 Task: Plan a trip to Pastavy, Belarus from 12th December, 2023 to 16th December, 2023 for 8 adults.8 bedrooms having 8 beds and 8 bathrooms. Property type can be hotel. Amenities needed are: wifi, TV, free parkinig on premises, gym, breakfast. Look for 3 properties as per requirement.
Action: Mouse moved to (408, 96)
Screenshot: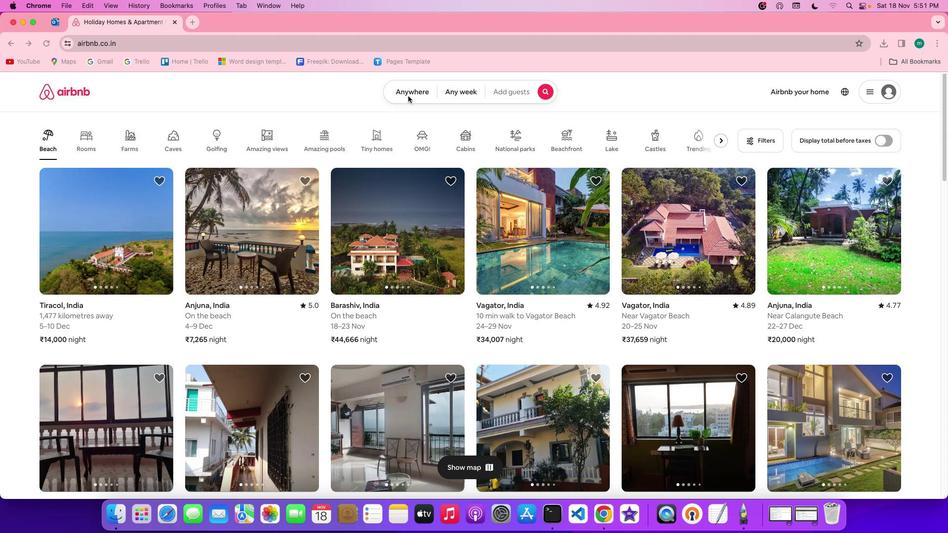 
Action: Mouse pressed left at (408, 96)
Screenshot: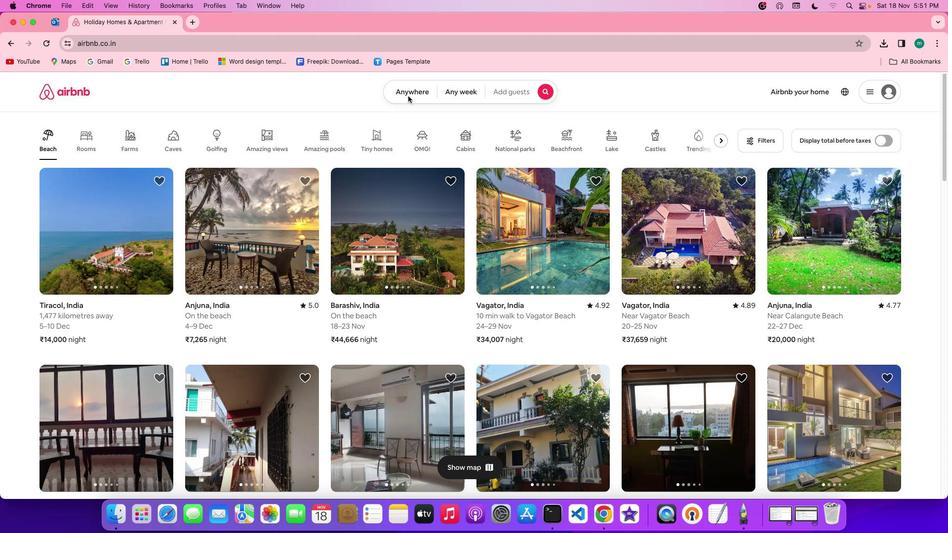 
Action: Mouse pressed left at (408, 96)
Screenshot: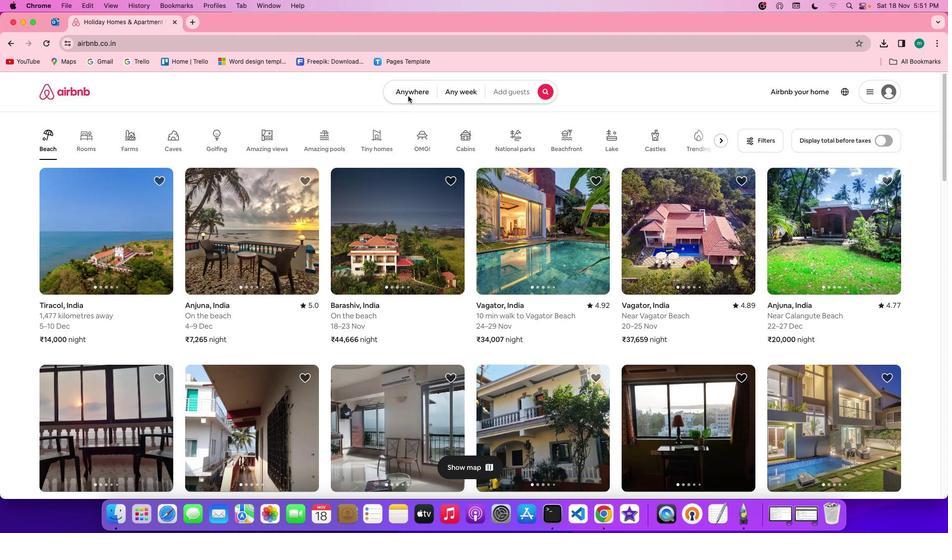 
Action: Mouse moved to (363, 135)
Screenshot: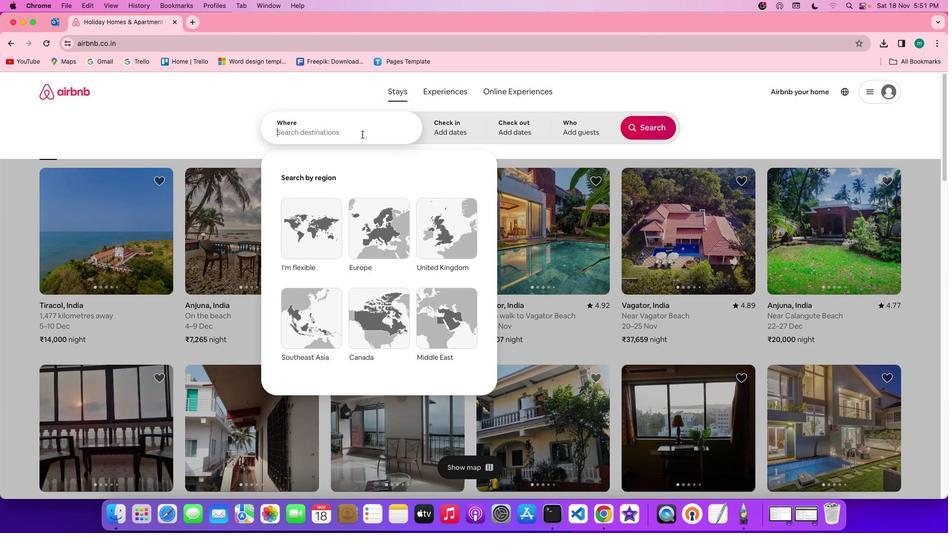 
Action: Mouse pressed left at (363, 135)
Screenshot: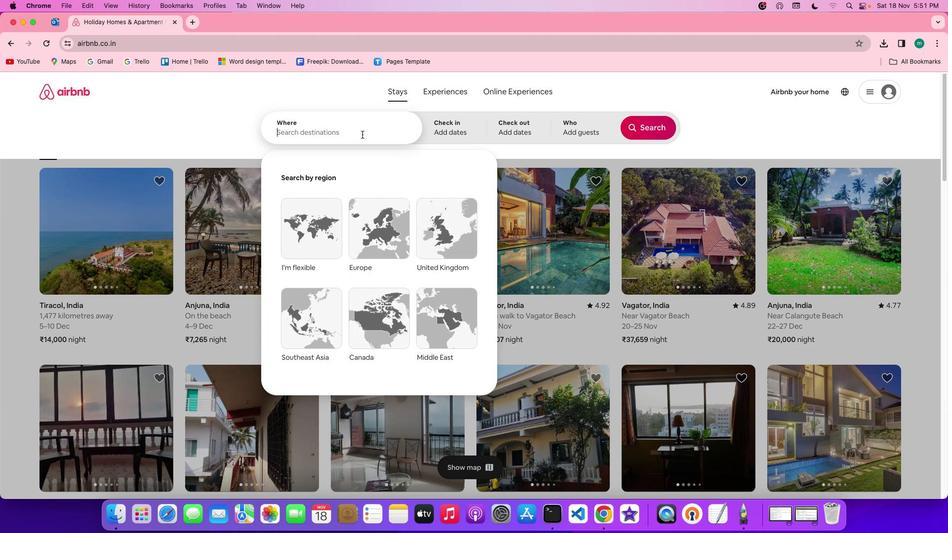 
Action: Key pressed Key.shift'P''a''s''t''a''v''y'','Key.spaceKey.shift'B''e''l''a''r''u''s'
Screenshot: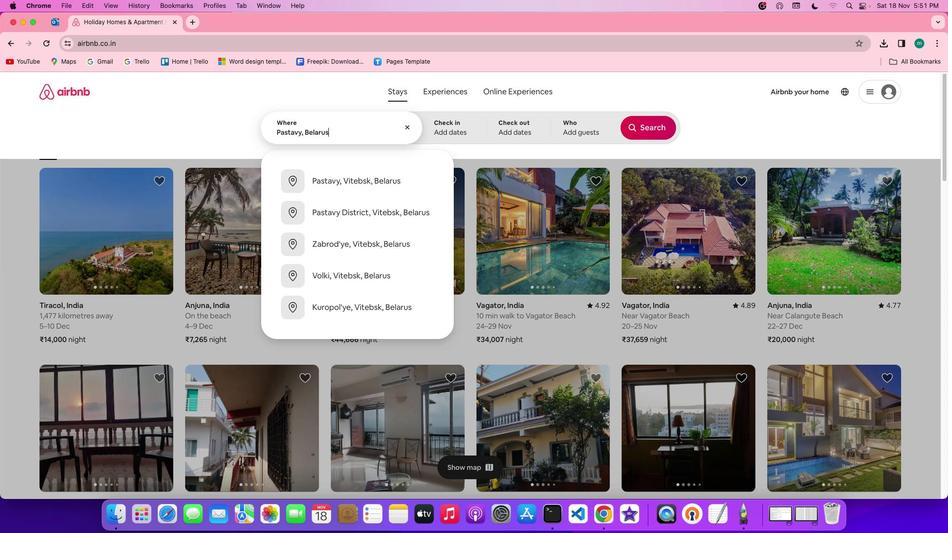 
Action: Mouse moved to (480, 131)
Screenshot: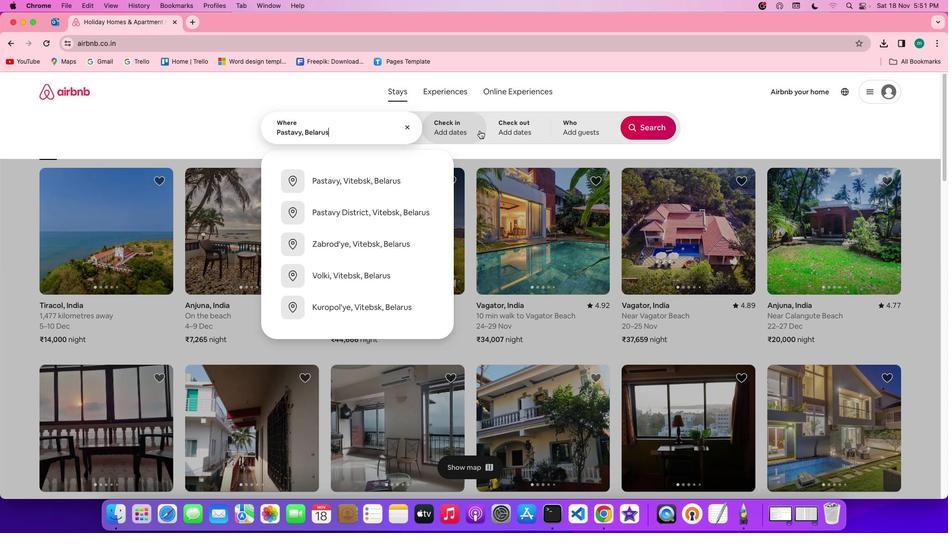 
Action: Mouse pressed left at (480, 131)
Screenshot: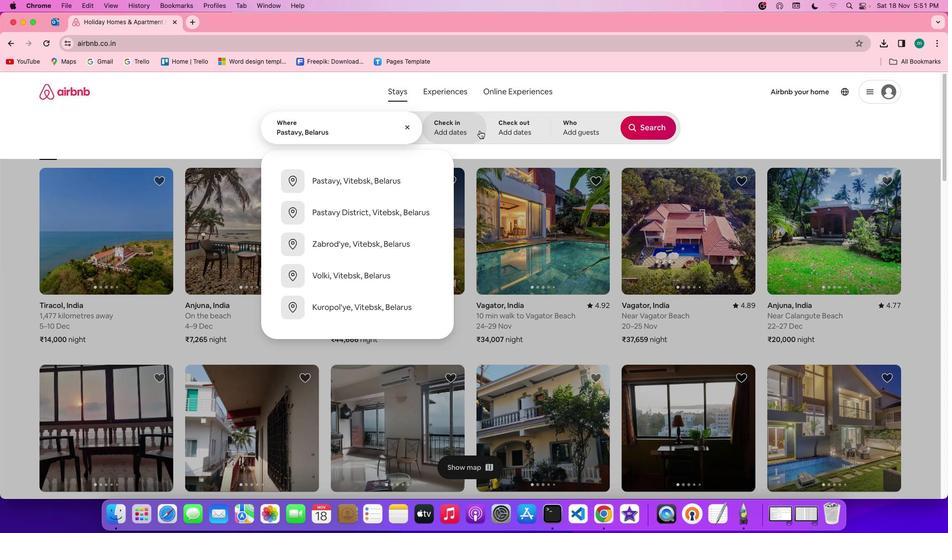 
Action: Mouse moved to (534, 298)
Screenshot: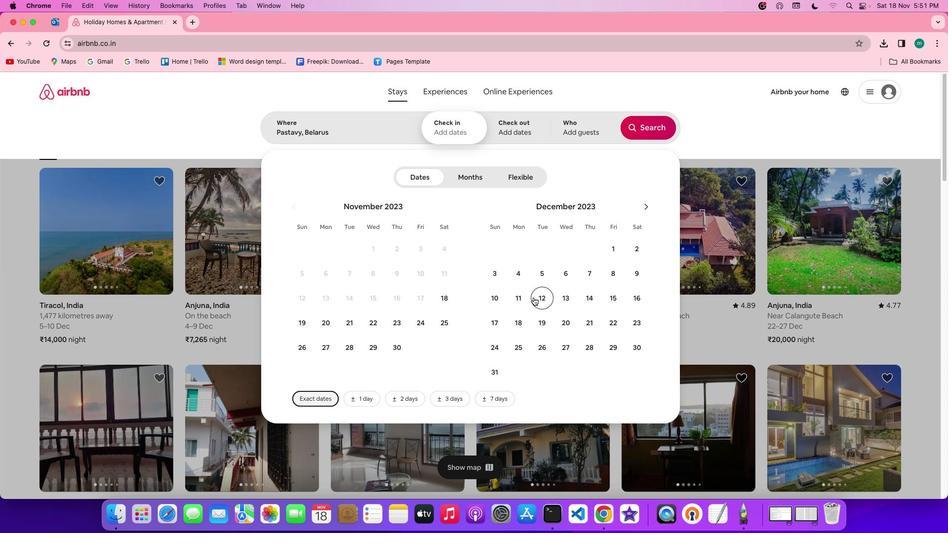 
Action: Mouse pressed left at (534, 298)
Screenshot: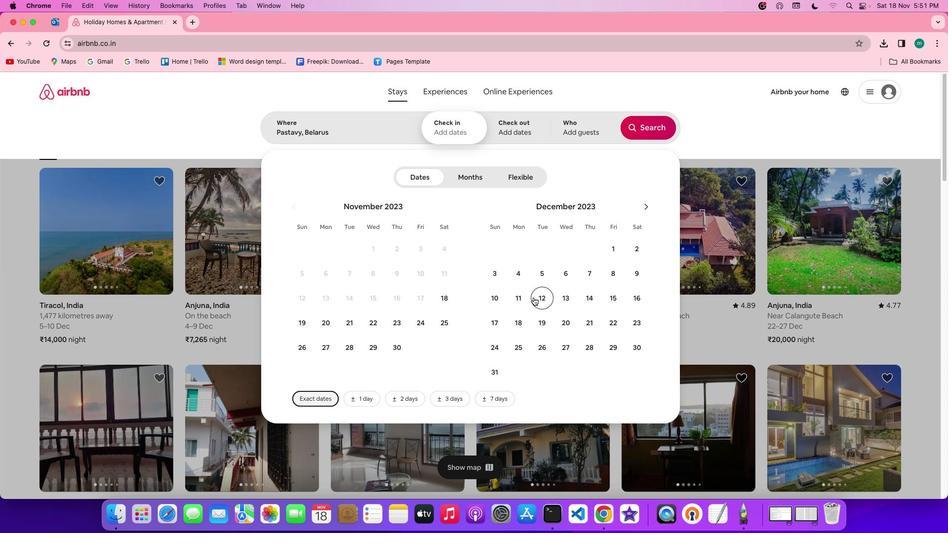
Action: Mouse moved to (634, 301)
Screenshot: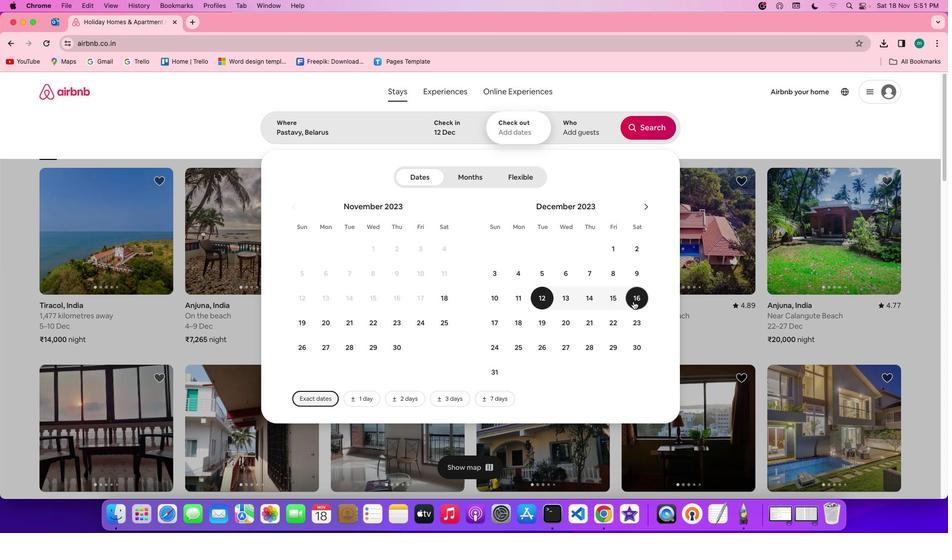 
Action: Mouse pressed left at (634, 301)
Screenshot: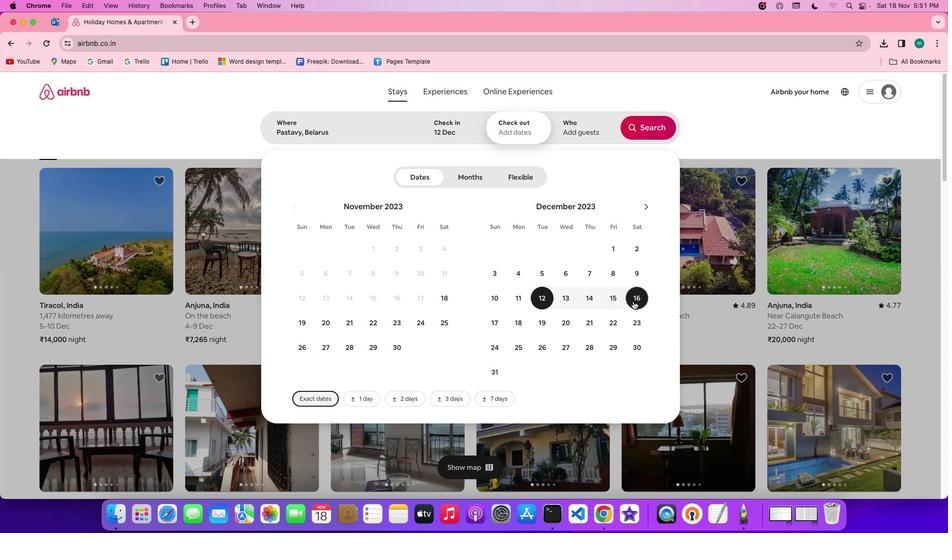 
Action: Mouse moved to (588, 127)
Screenshot: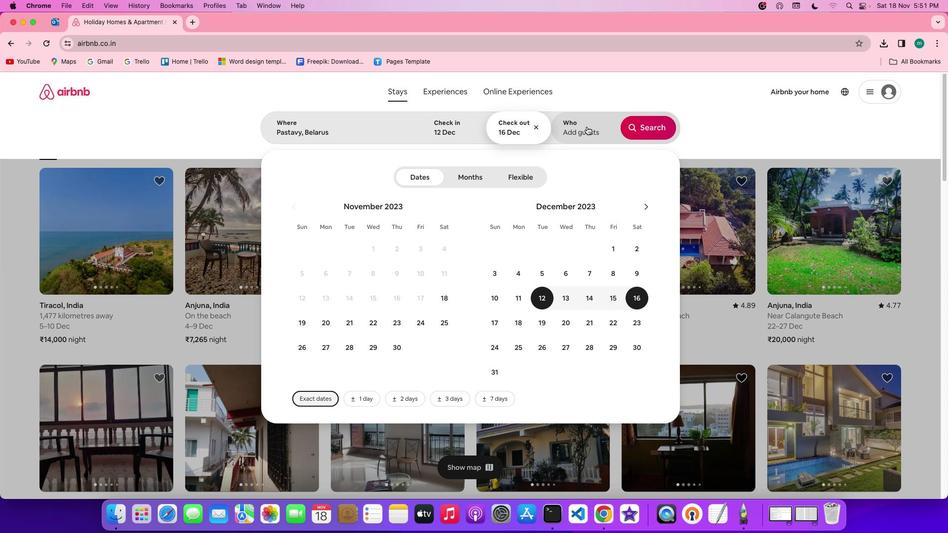 
Action: Mouse pressed left at (588, 127)
Screenshot: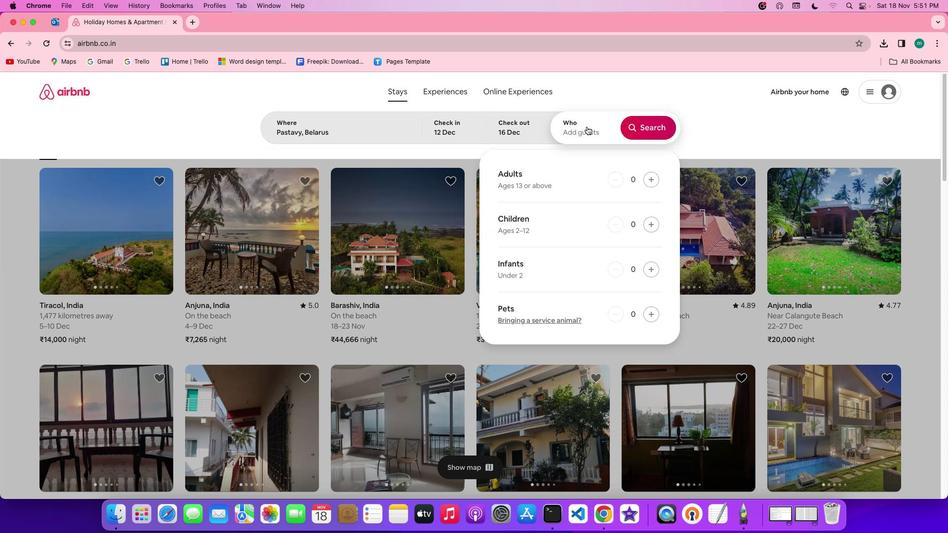 
Action: Mouse moved to (653, 177)
Screenshot: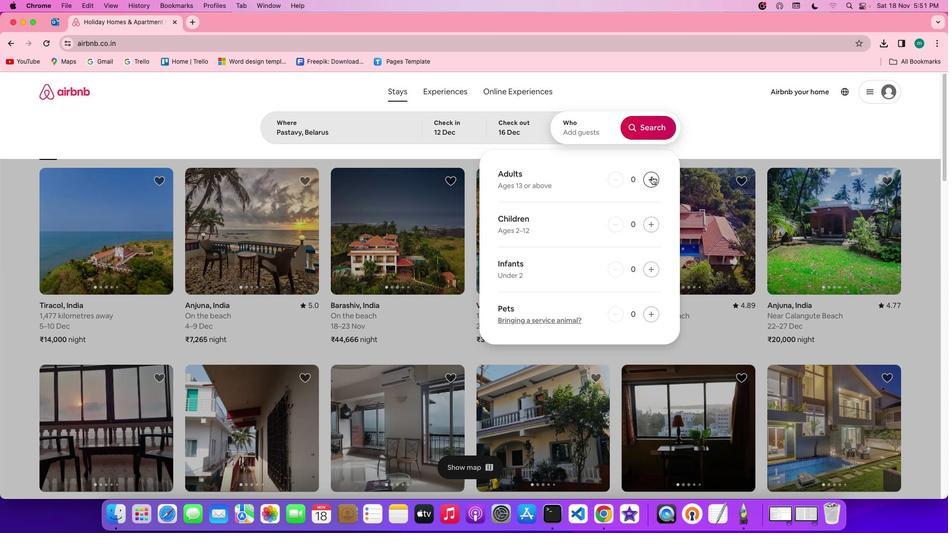 
Action: Mouse pressed left at (653, 177)
Screenshot: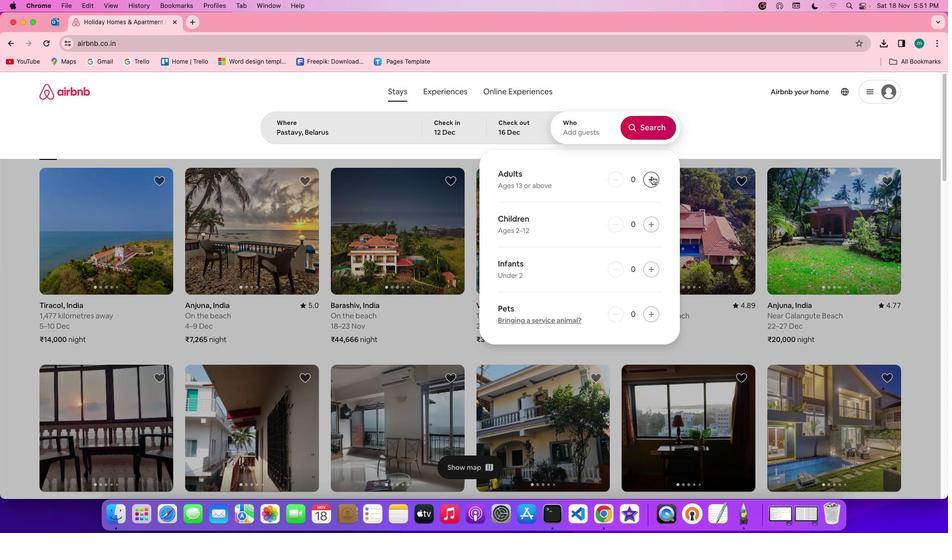 
Action: Mouse pressed left at (653, 177)
Screenshot: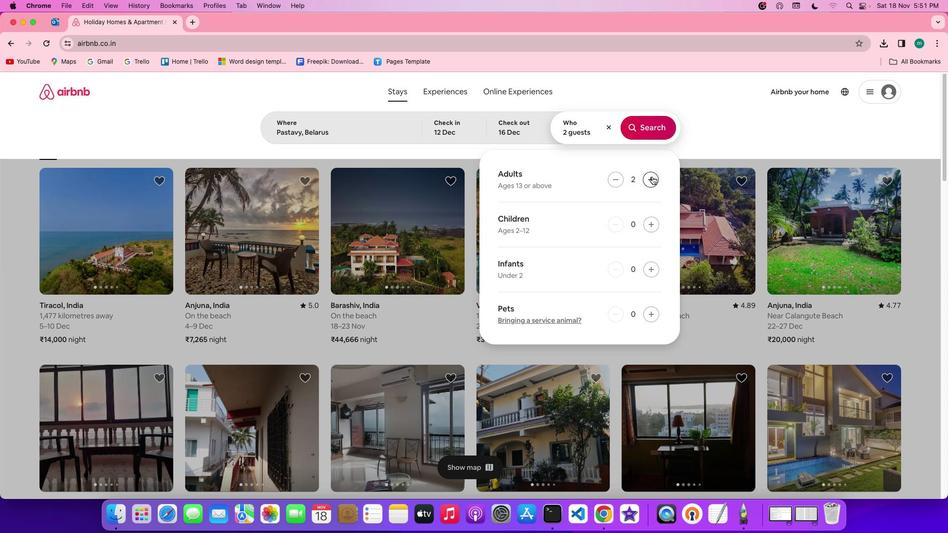 
Action: Mouse pressed left at (653, 177)
Screenshot: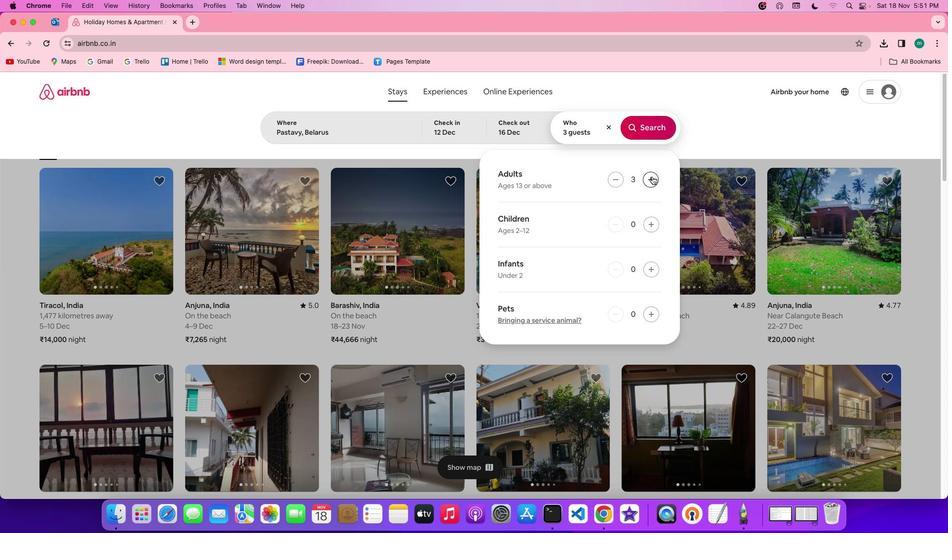 
Action: Mouse pressed left at (653, 177)
Screenshot: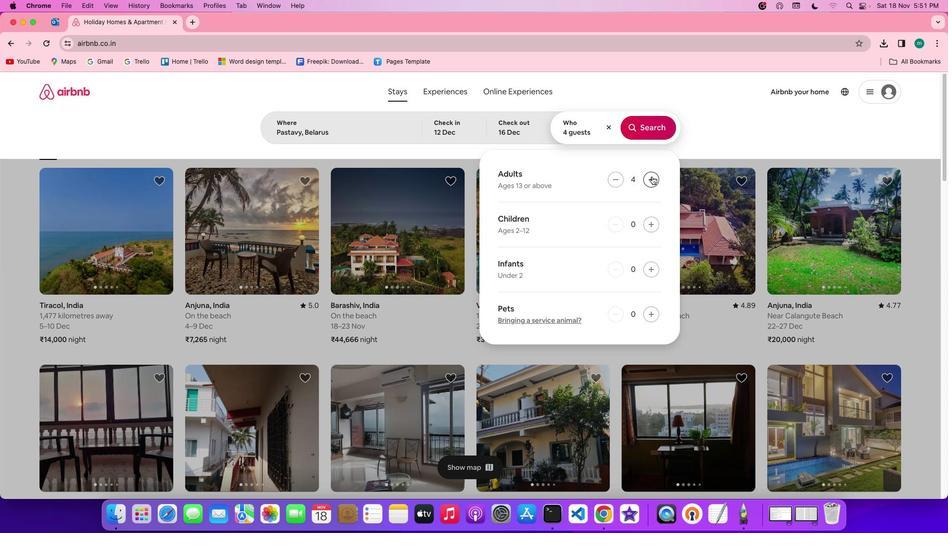
Action: Mouse pressed left at (653, 177)
Screenshot: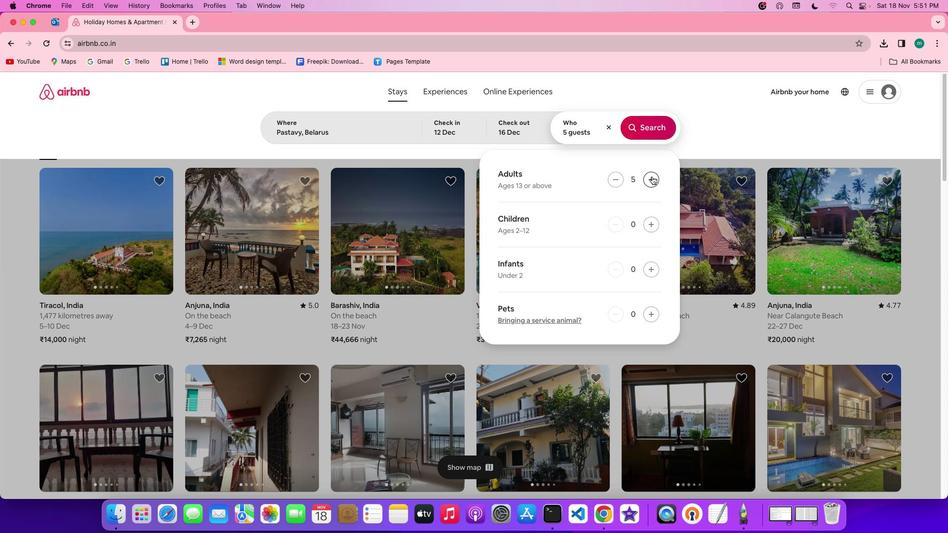 
Action: Mouse pressed left at (653, 177)
Screenshot: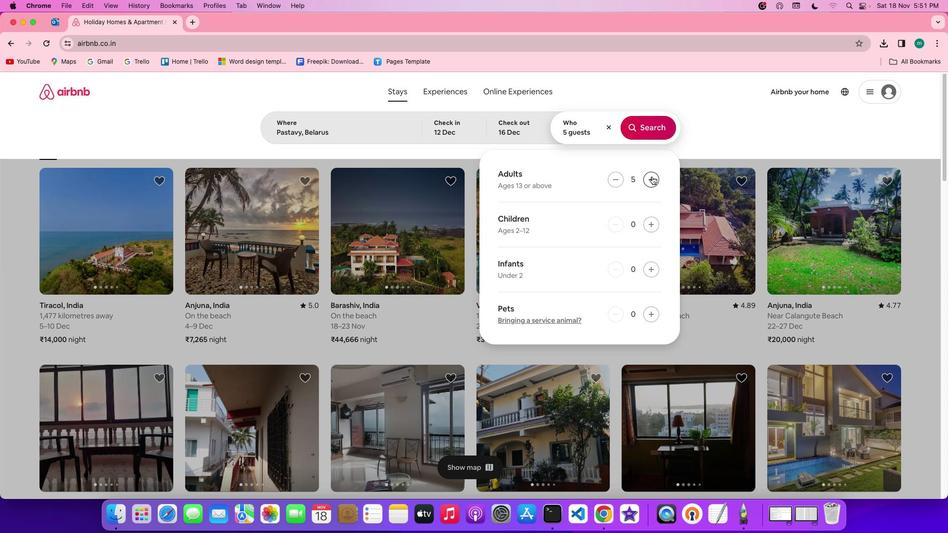 
Action: Mouse pressed left at (653, 177)
Screenshot: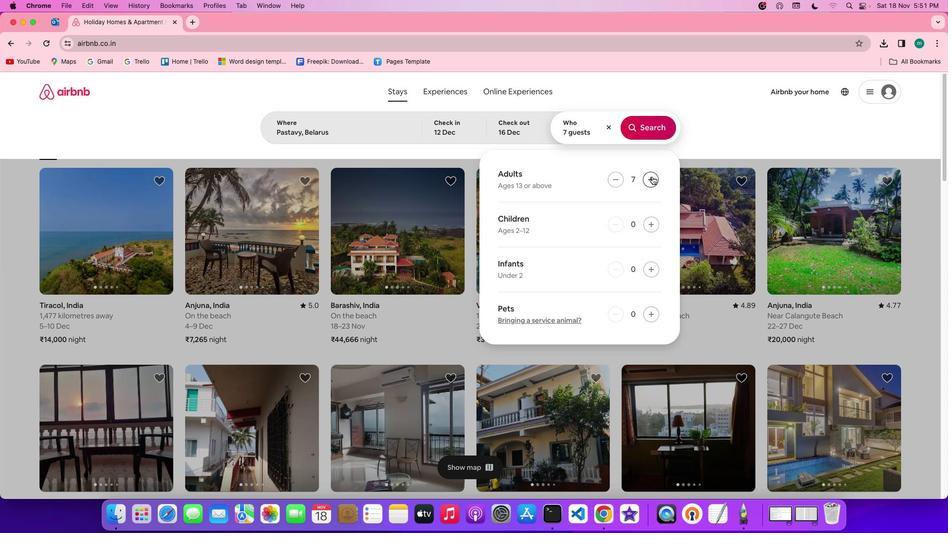 
Action: Mouse pressed left at (653, 177)
Screenshot: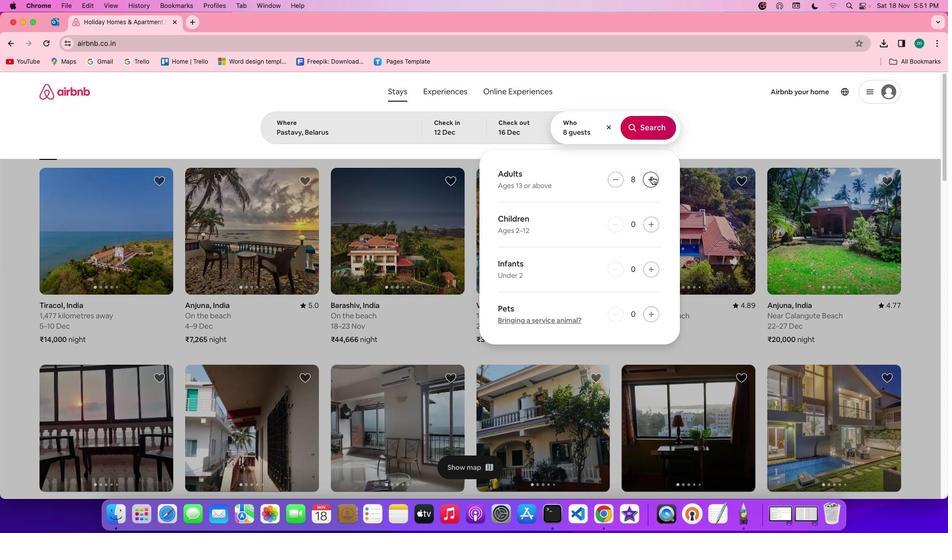 
Action: Mouse moved to (652, 127)
Screenshot: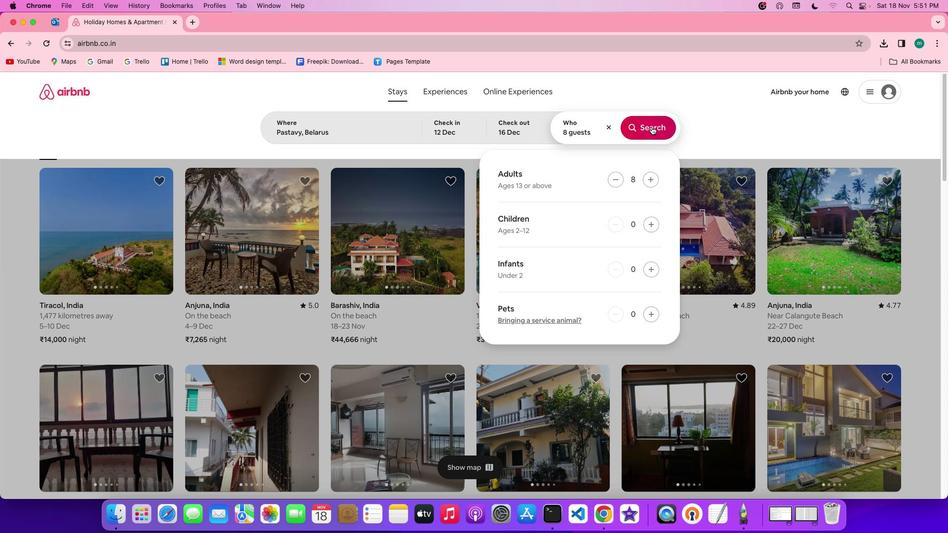 
Action: Mouse pressed left at (652, 127)
Screenshot: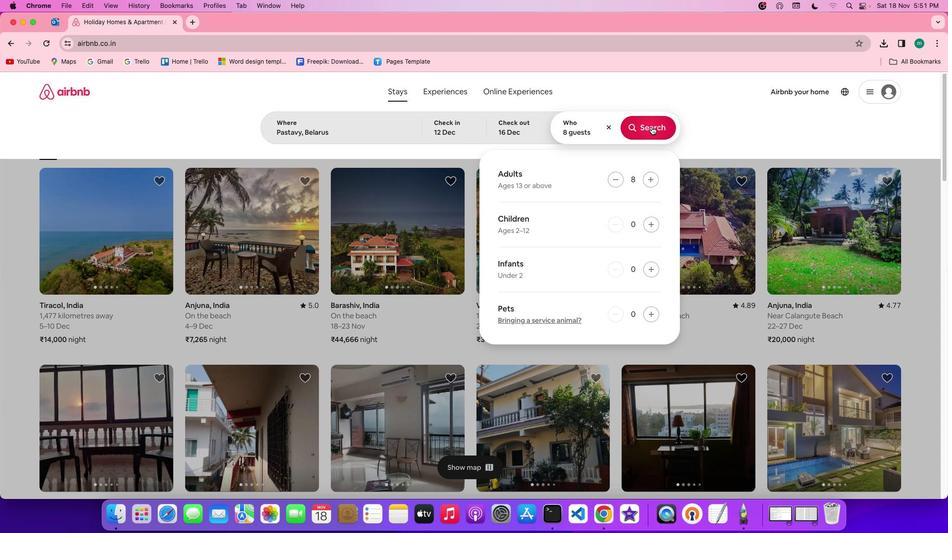 
Action: Mouse moved to (787, 132)
Screenshot: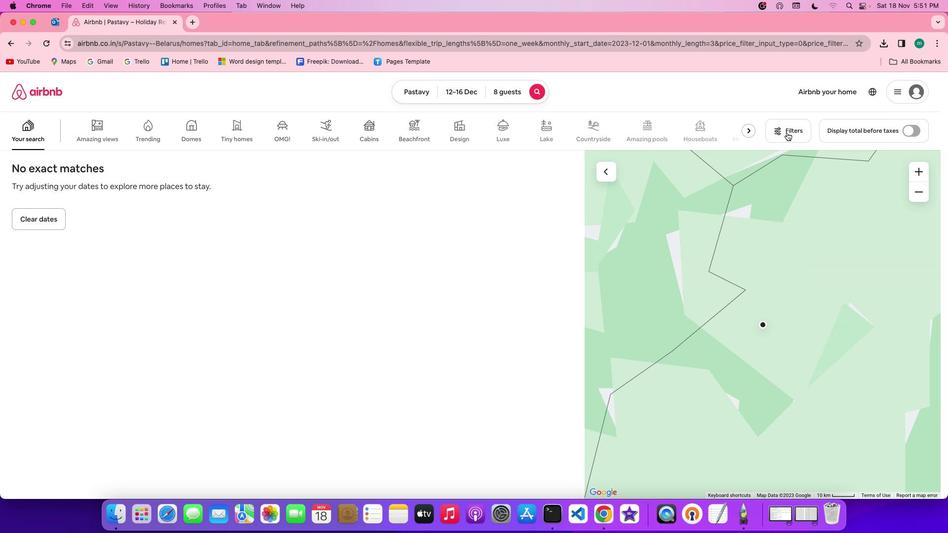 
Action: Mouse pressed left at (787, 132)
Screenshot: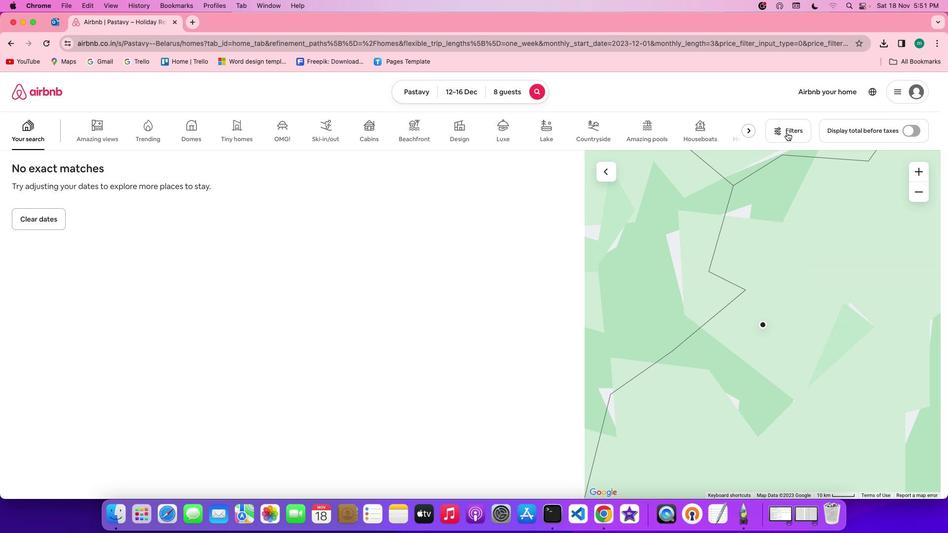 
Action: Mouse moved to (504, 287)
Screenshot: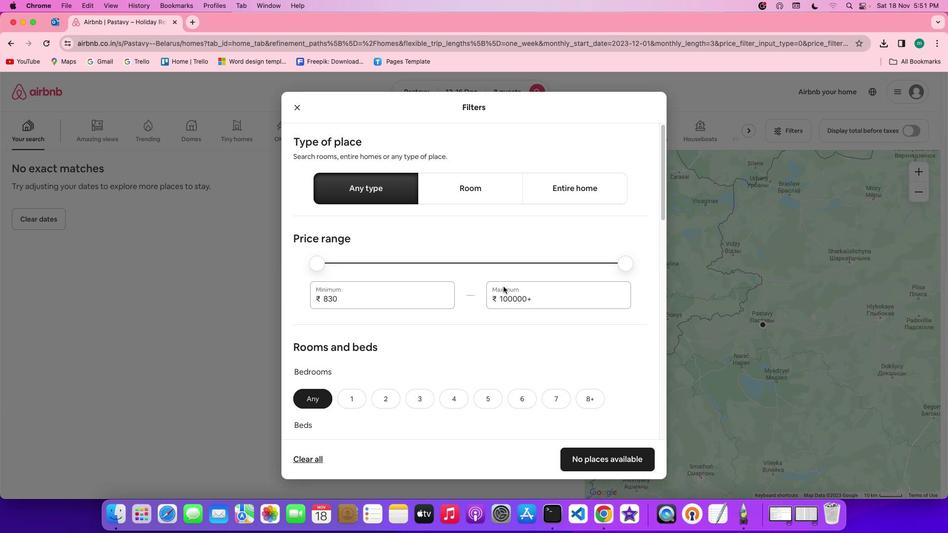 
Action: Mouse scrolled (504, 287) with delta (0, 0)
Screenshot: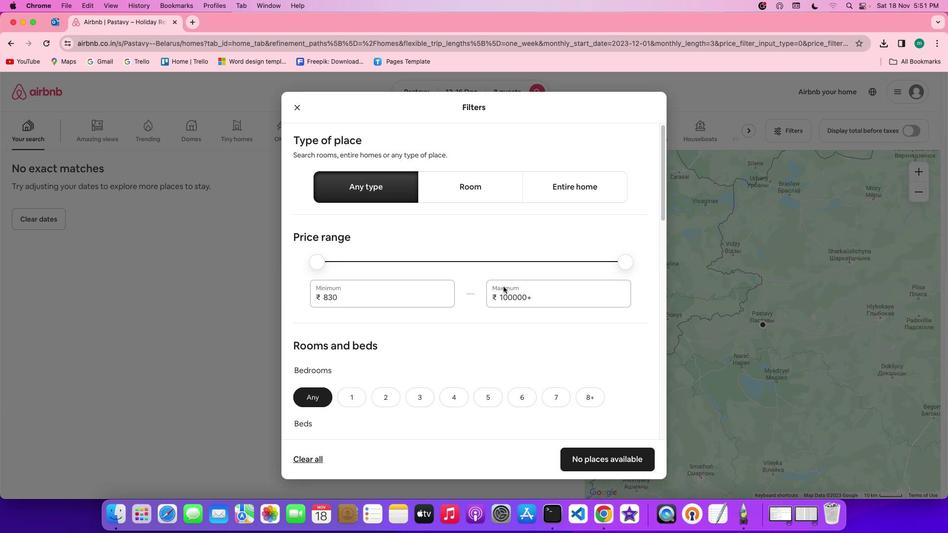 
Action: Mouse scrolled (504, 287) with delta (0, 0)
Screenshot: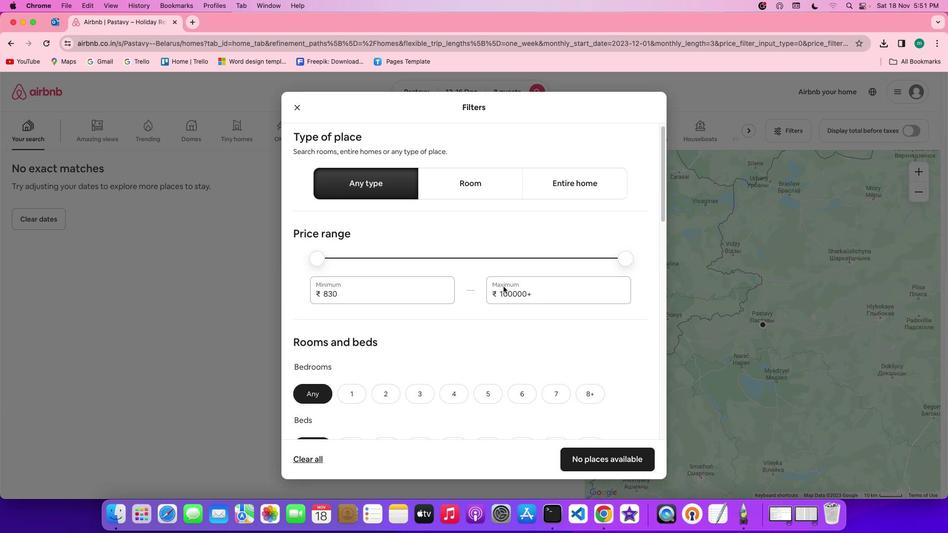 
Action: Mouse scrolled (504, 287) with delta (0, 0)
Screenshot: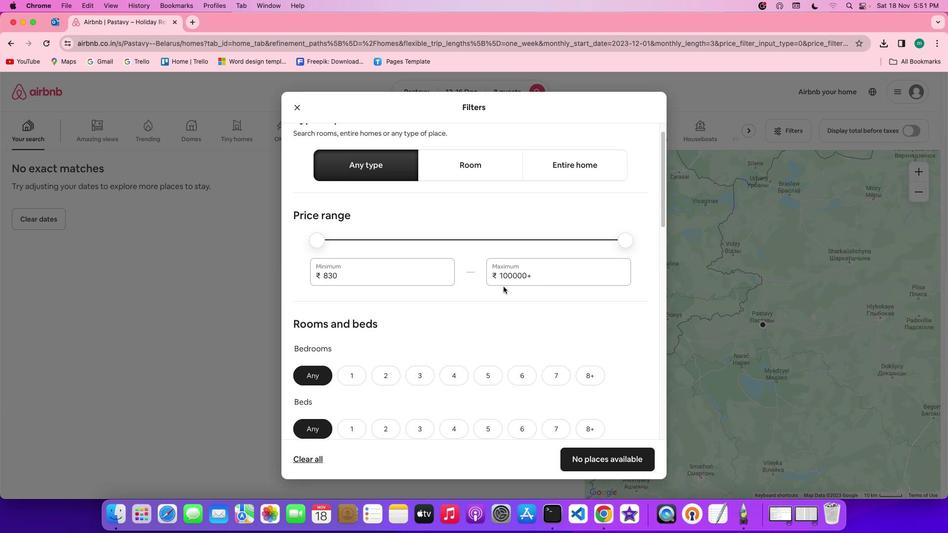 
Action: Mouse scrolled (504, 287) with delta (0, 0)
Screenshot: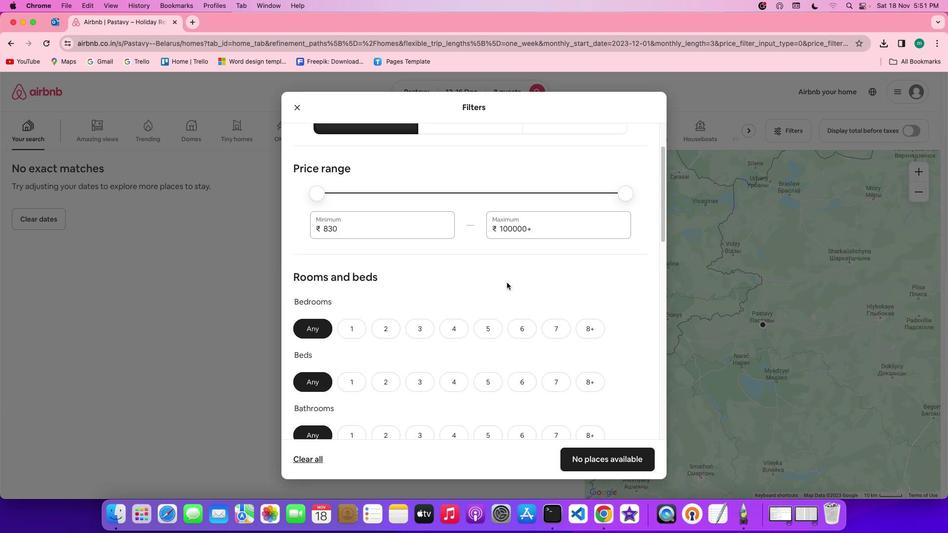 
Action: Mouse moved to (585, 285)
Screenshot: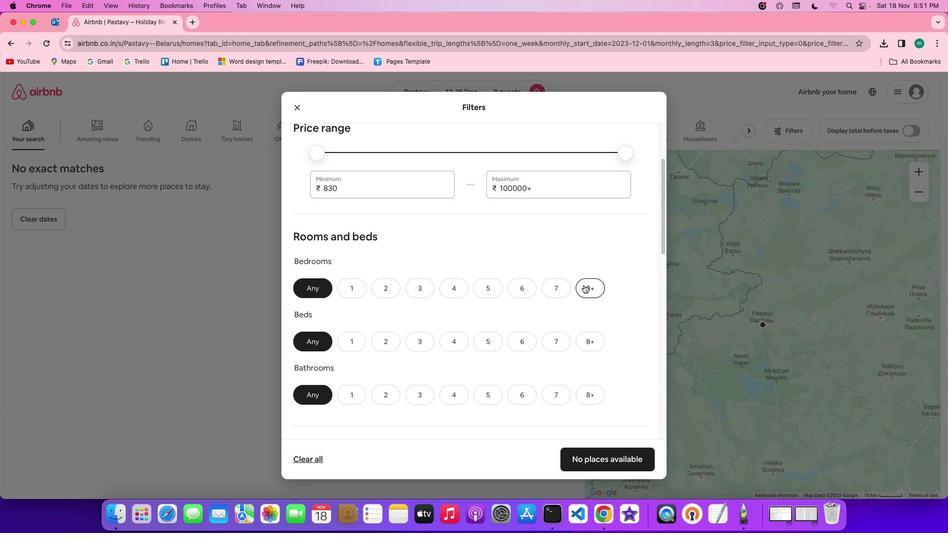 
Action: Mouse pressed left at (585, 285)
Screenshot: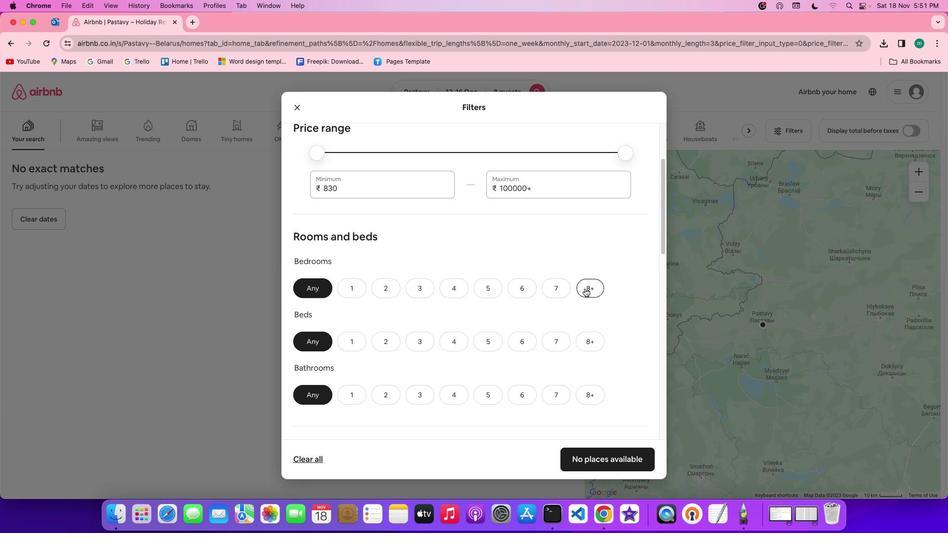
Action: Mouse moved to (596, 339)
Screenshot: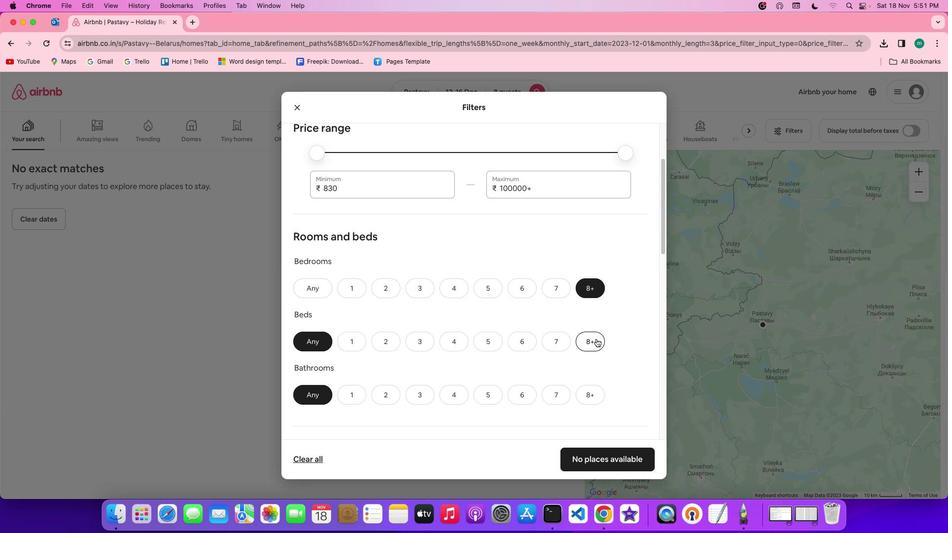 
Action: Mouse pressed left at (596, 339)
Screenshot: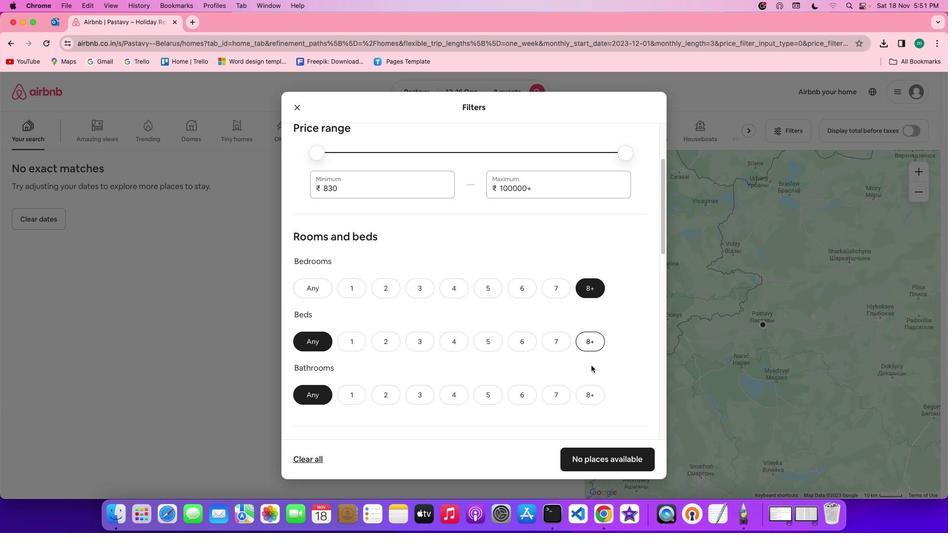 
Action: Mouse moved to (588, 391)
Screenshot: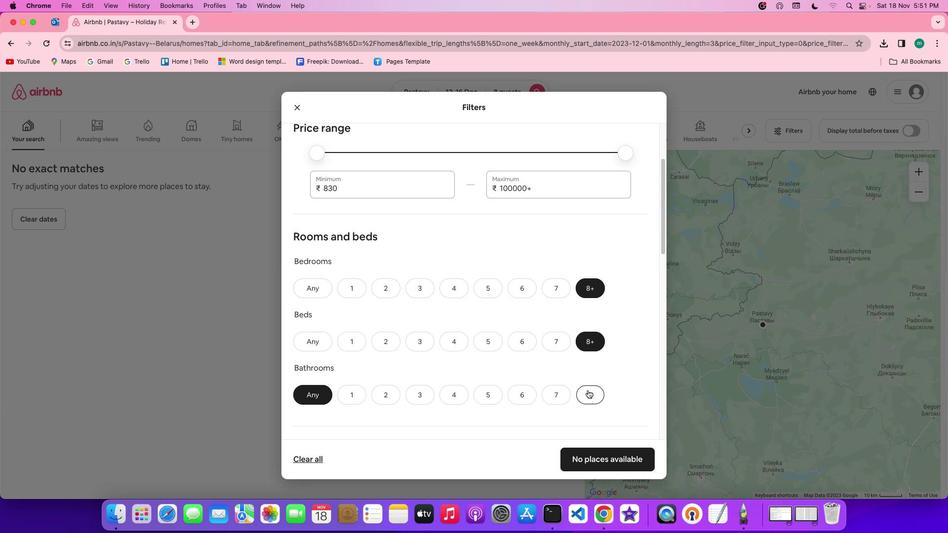 
Action: Mouse pressed left at (588, 391)
Screenshot: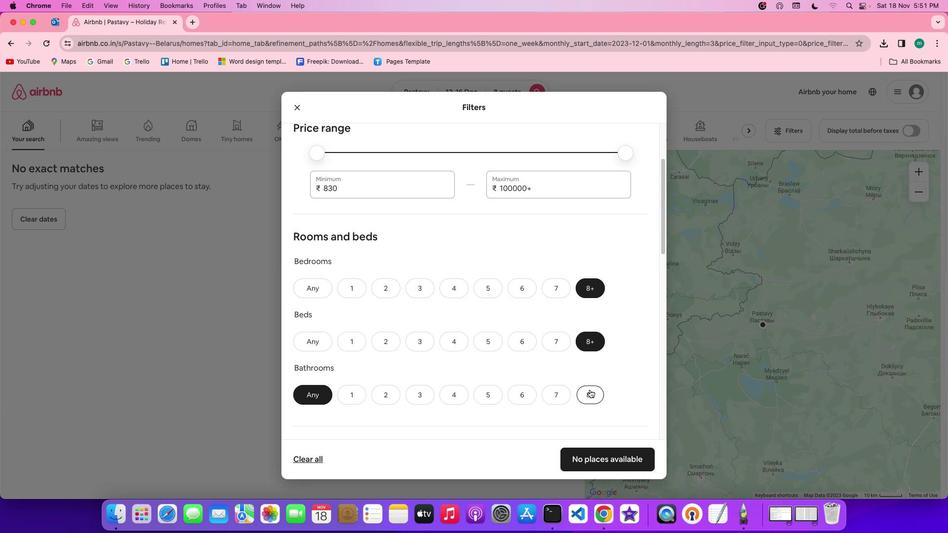 
Action: Mouse moved to (605, 363)
Screenshot: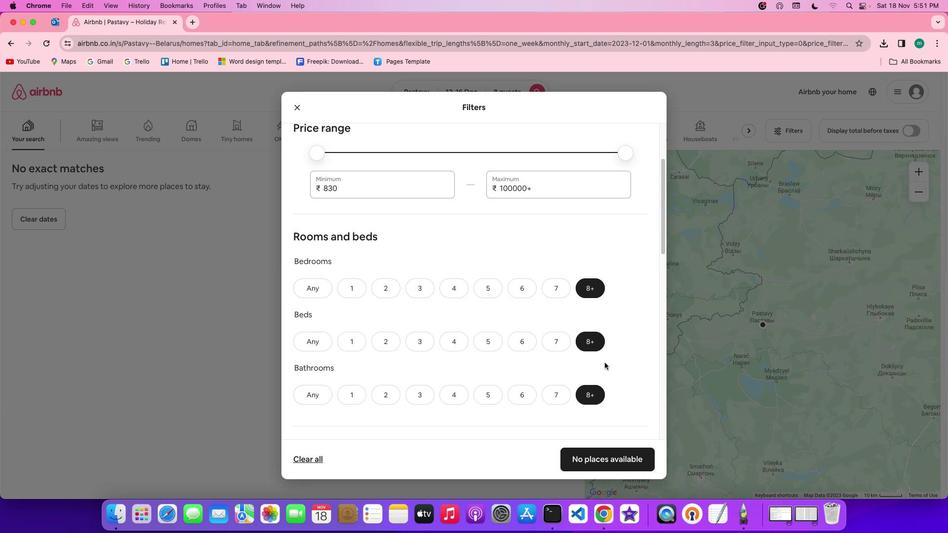 
Action: Mouse scrolled (605, 363) with delta (0, 0)
Screenshot: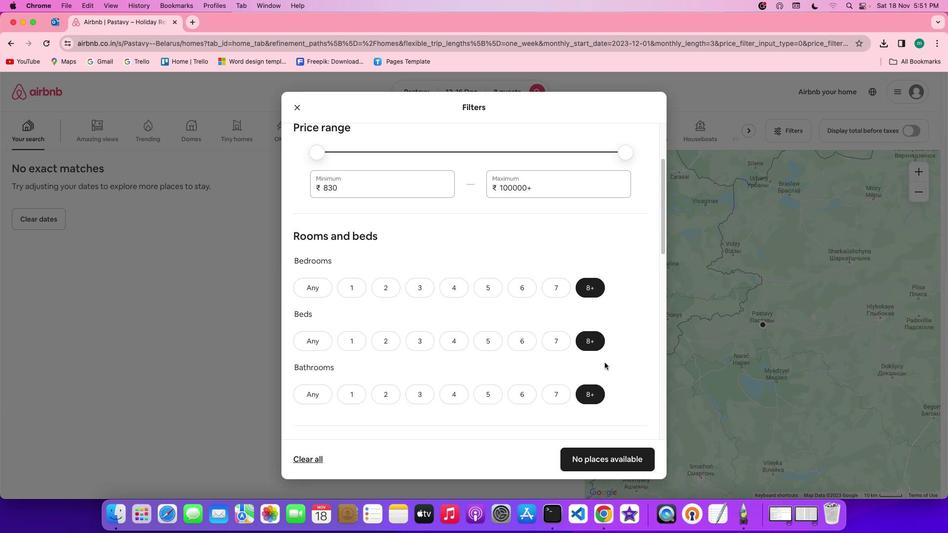 
Action: Mouse scrolled (605, 363) with delta (0, 0)
Screenshot: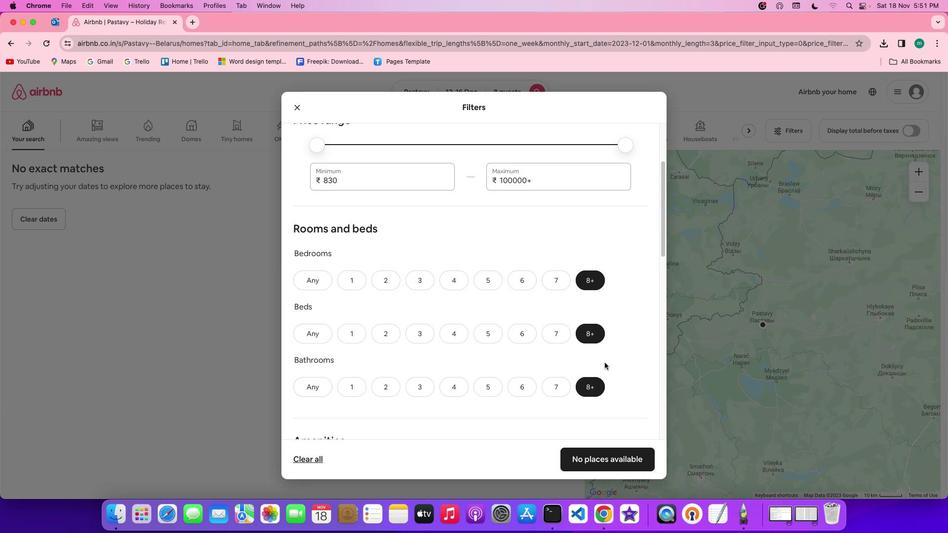 
Action: Mouse scrolled (605, 363) with delta (0, 0)
Screenshot: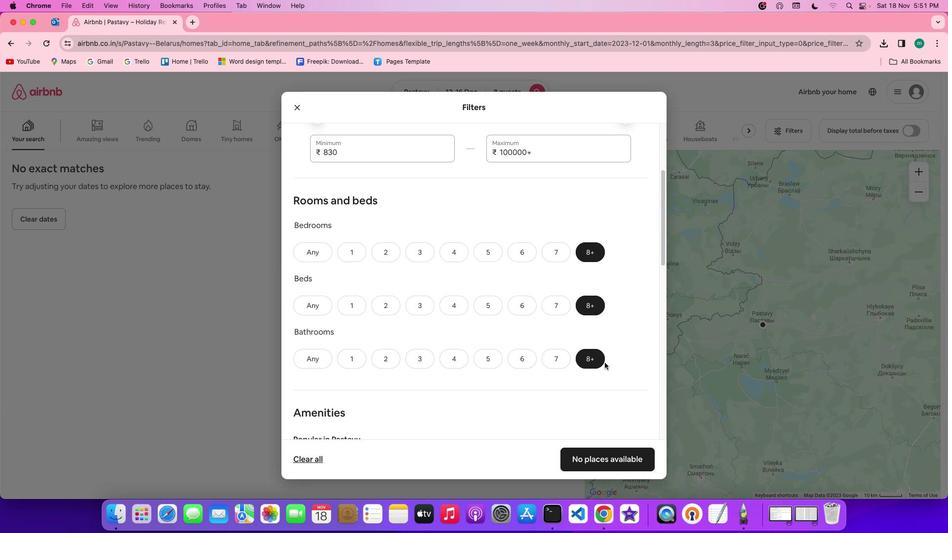 
Action: Mouse scrolled (605, 363) with delta (0, 0)
Screenshot: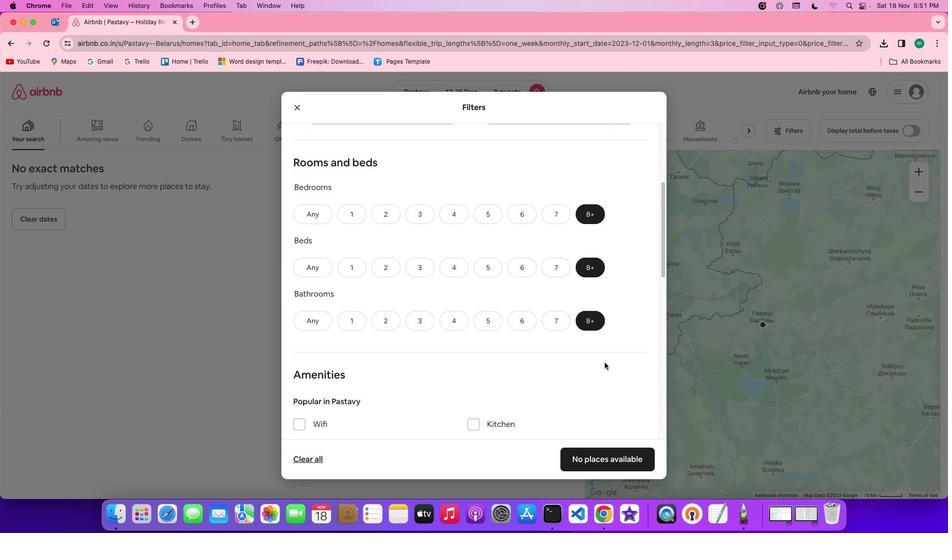 
Action: Mouse moved to (605, 363)
Screenshot: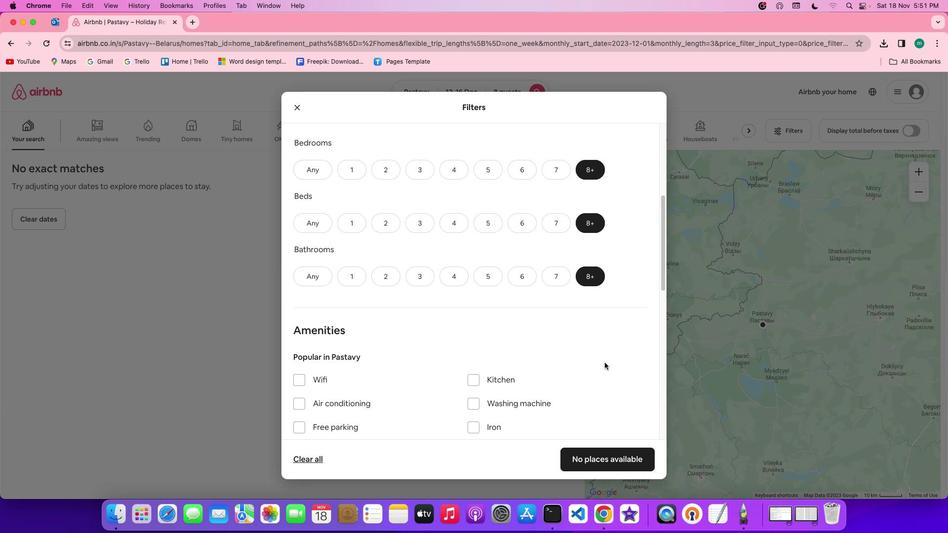 
Action: Mouse scrolled (605, 363) with delta (0, 0)
Screenshot: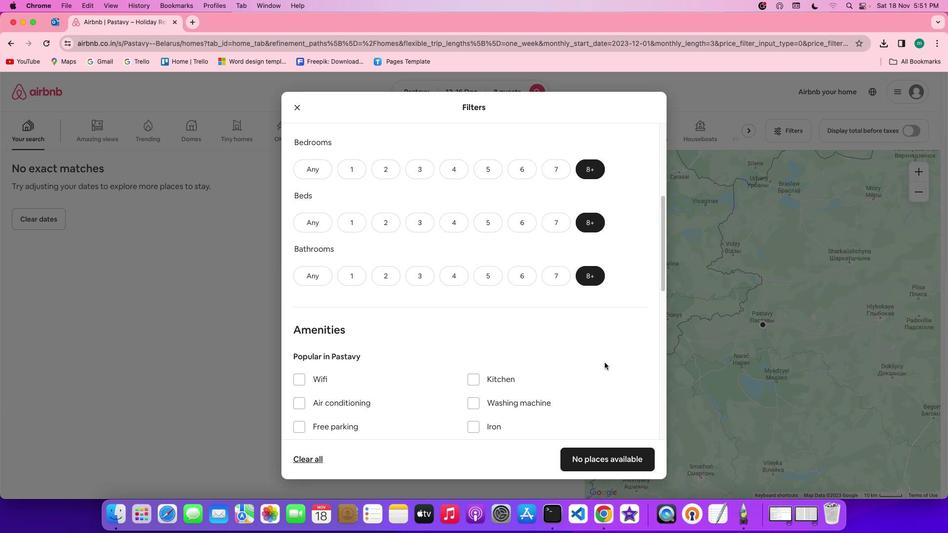 
Action: Mouse scrolled (605, 363) with delta (0, 0)
Screenshot: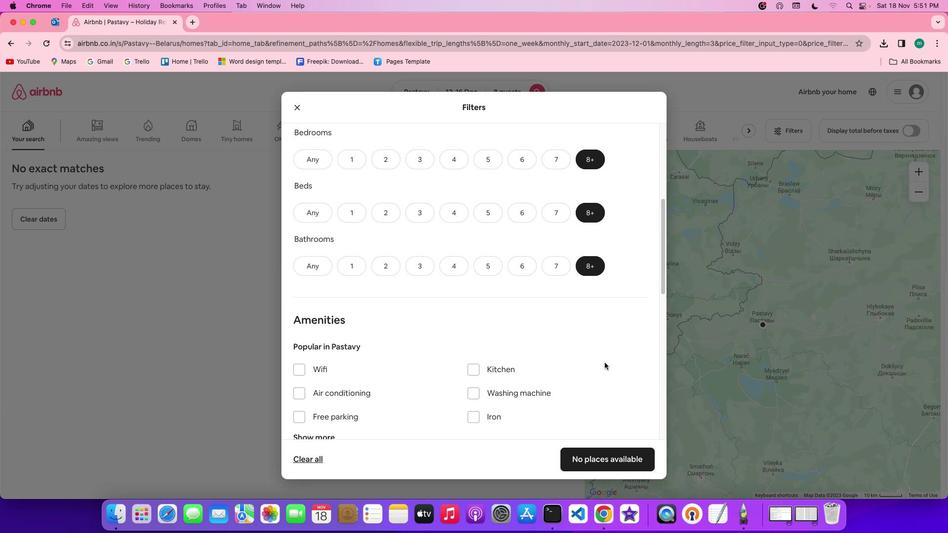 
Action: Mouse scrolled (605, 363) with delta (0, 0)
Screenshot: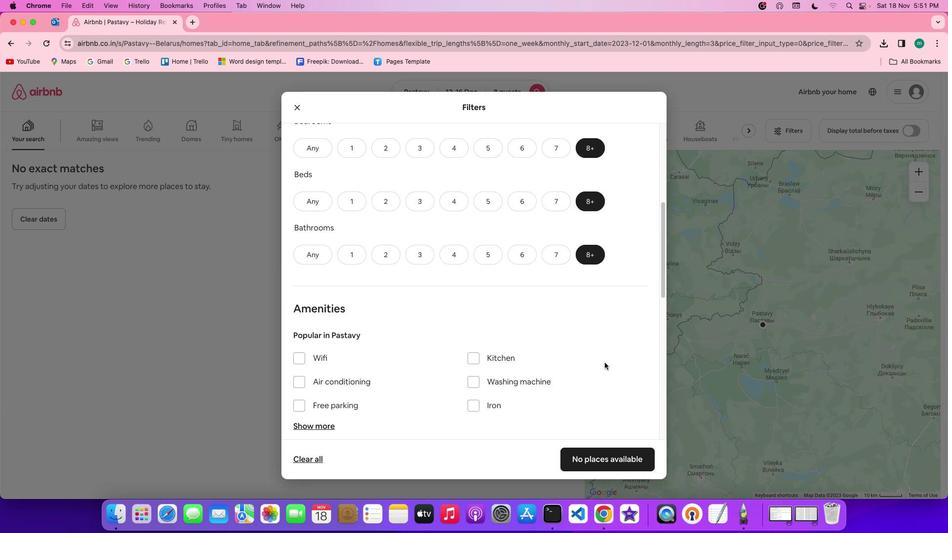 
Action: Mouse scrolled (605, 363) with delta (0, 0)
Screenshot: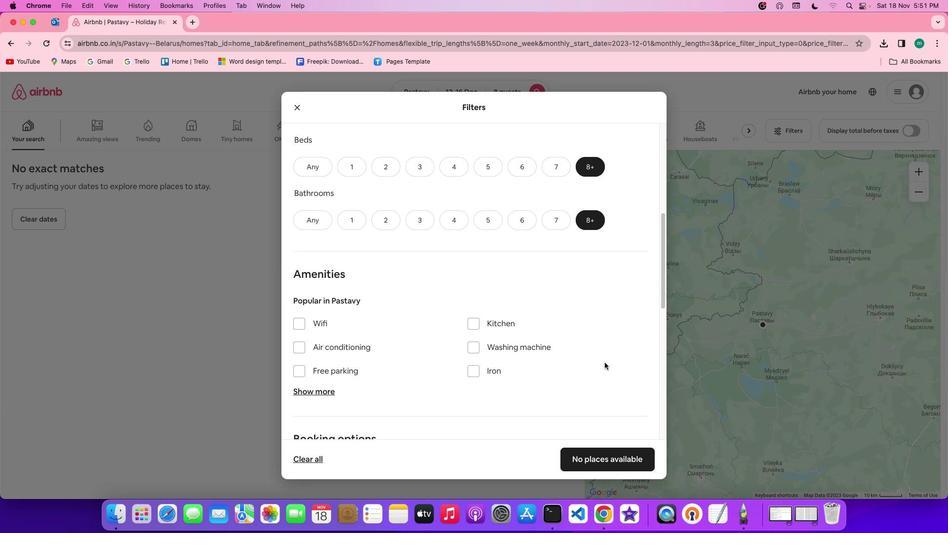 
Action: Mouse scrolled (605, 363) with delta (0, 0)
Screenshot: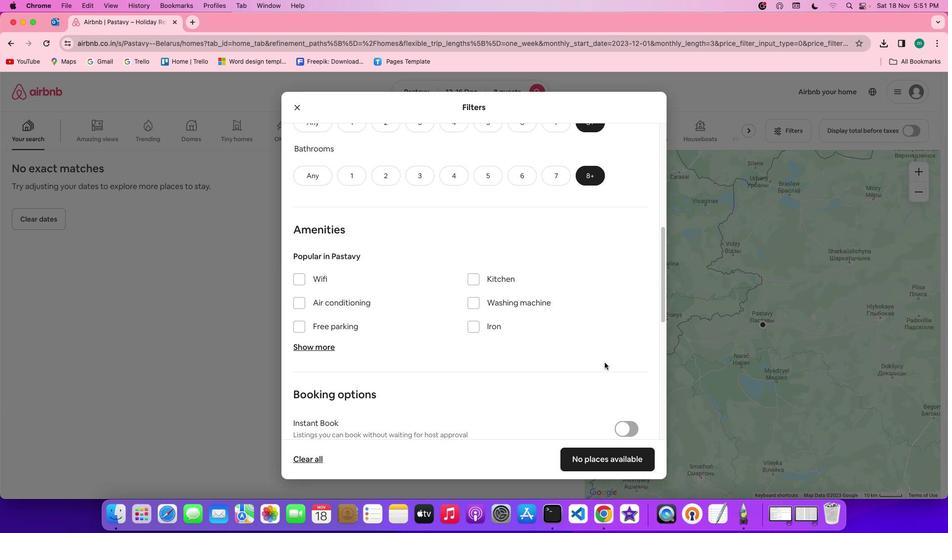 
Action: Mouse scrolled (605, 363) with delta (0, 0)
Screenshot: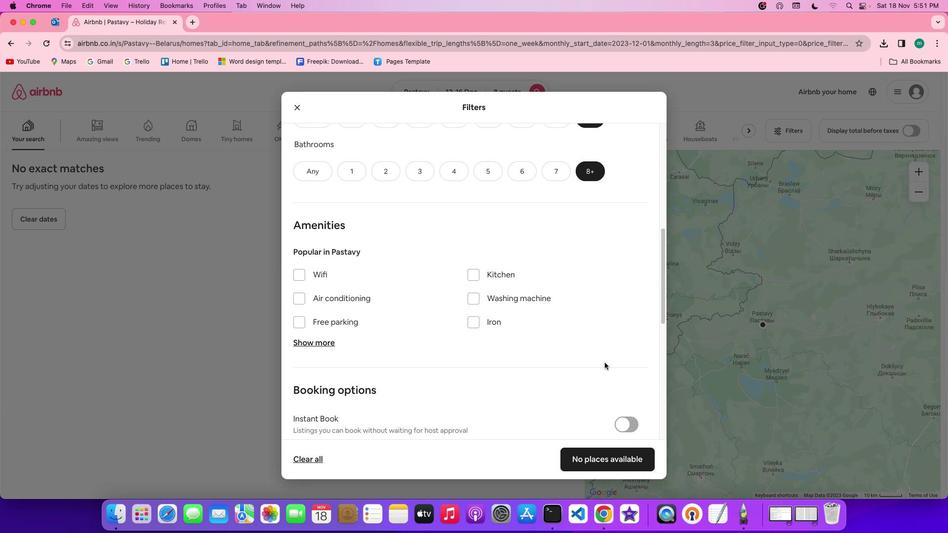 
Action: Mouse scrolled (605, 363) with delta (0, 0)
Screenshot: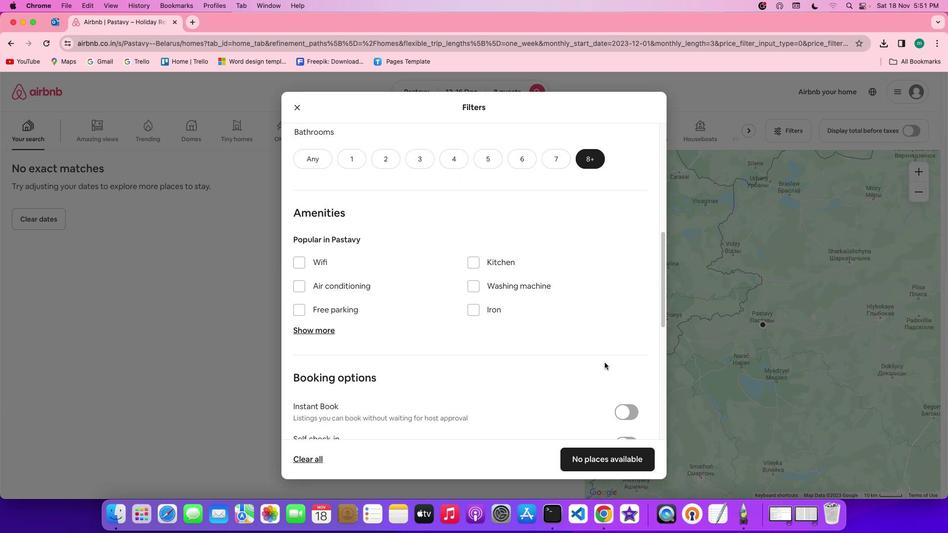 
Action: Mouse scrolled (605, 363) with delta (0, 0)
Screenshot: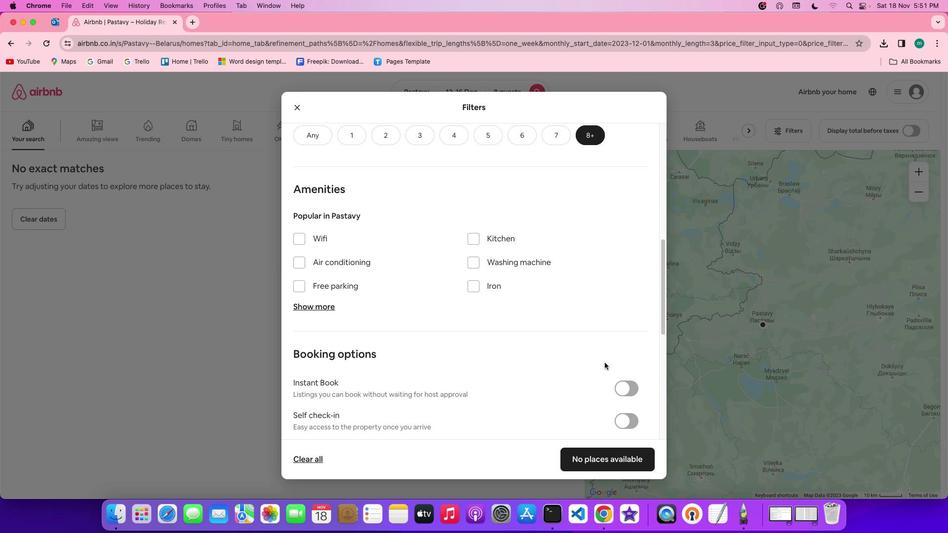 
Action: Mouse scrolled (605, 363) with delta (0, 0)
Screenshot: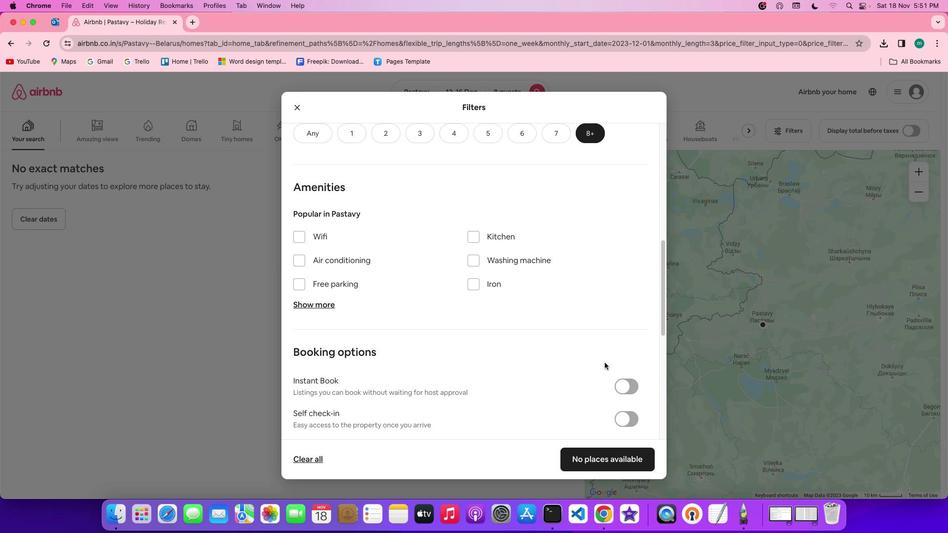 
Action: Mouse scrolled (605, 363) with delta (0, 0)
Screenshot: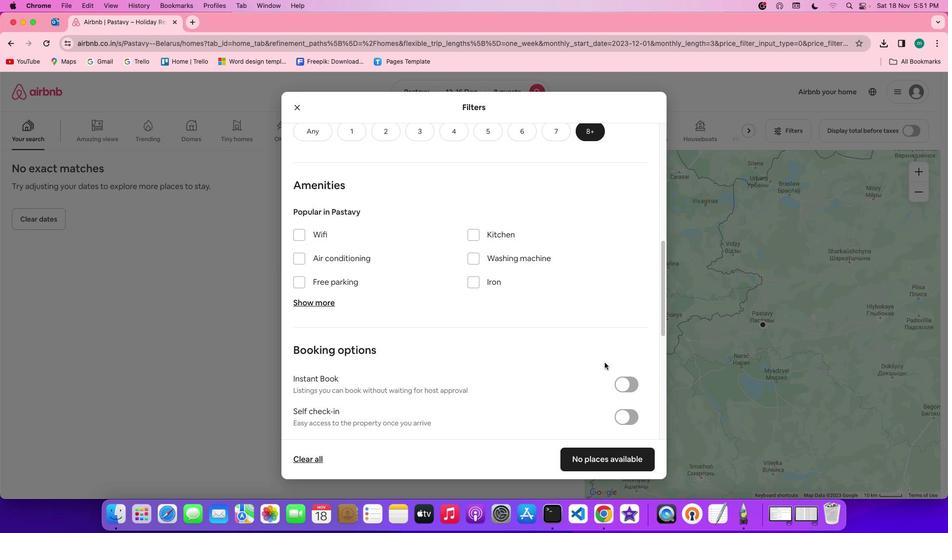 
Action: Mouse moved to (303, 235)
Screenshot: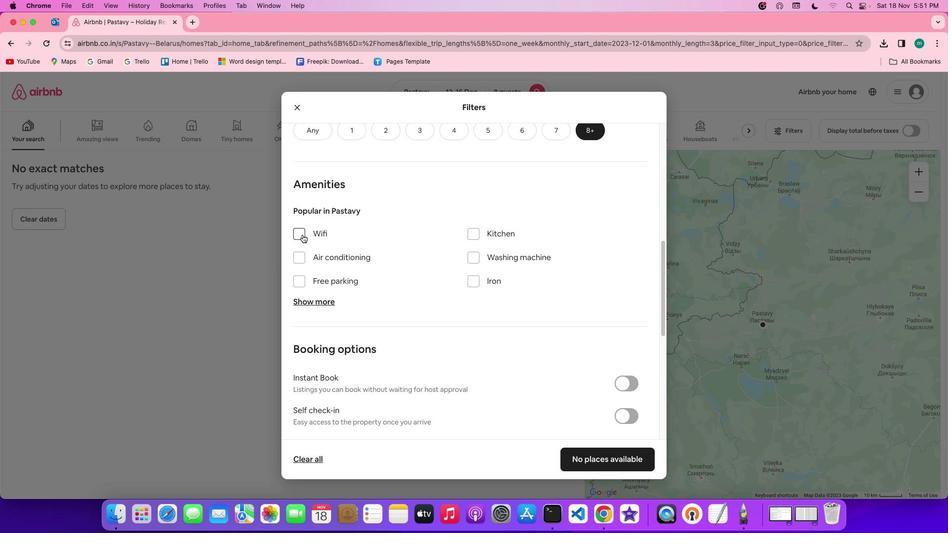 
Action: Mouse pressed left at (303, 235)
Screenshot: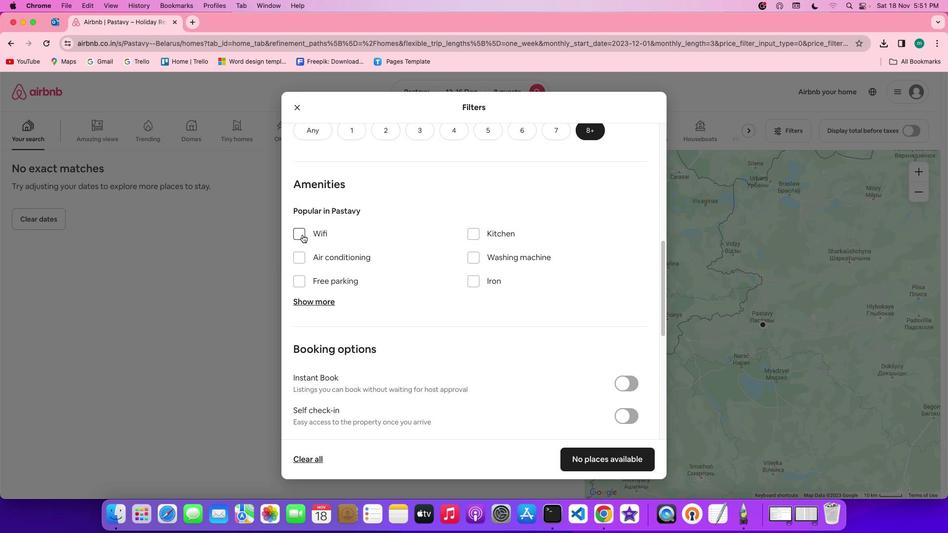 
Action: Mouse moved to (322, 301)
Screenshot: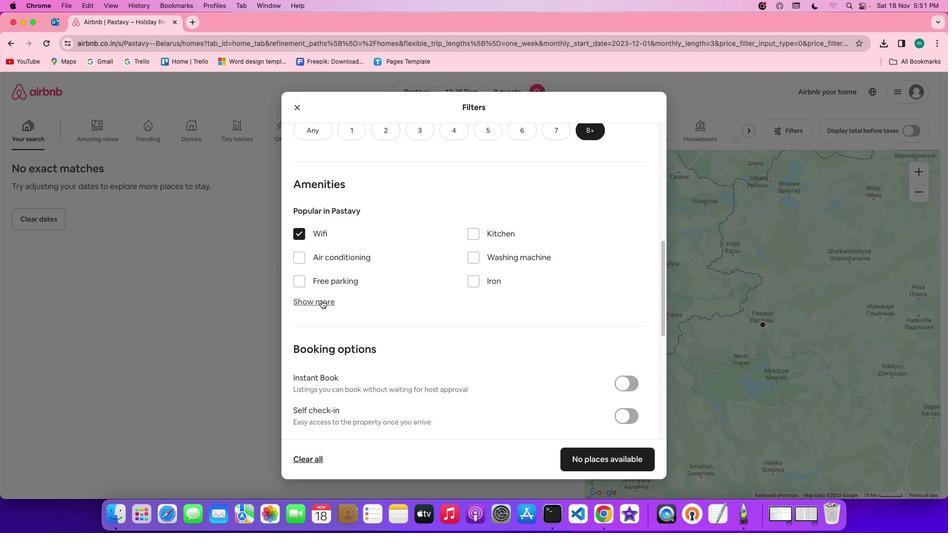 
Action: Mouse pressed left at (322, 301)
Screenshot: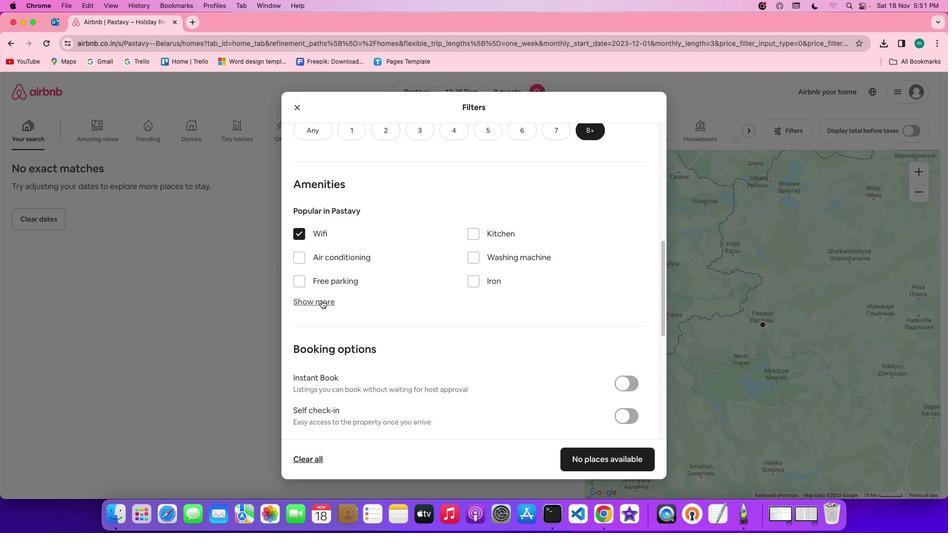 
Action: Mouse moved to (481, 358)
Screenshot: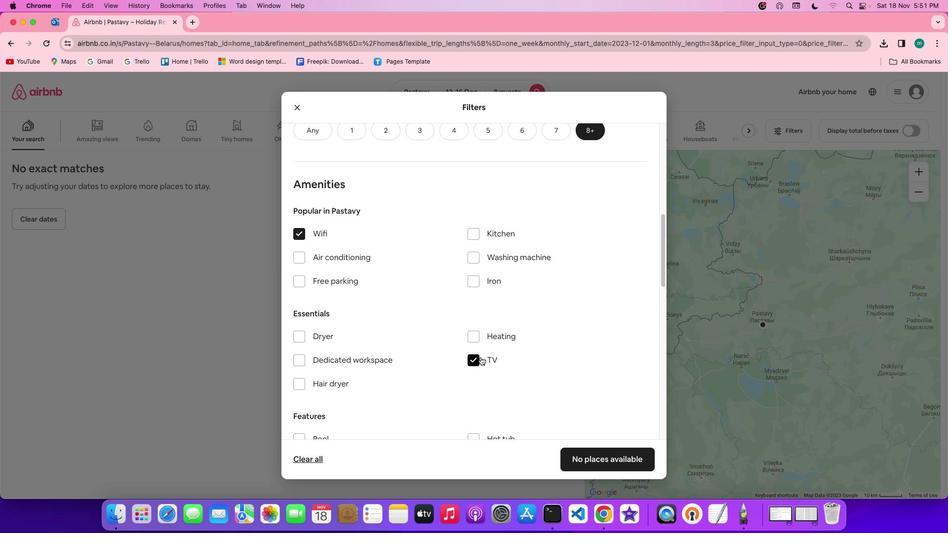 
Action: Mouse pressed left at (481, 358)
Screenshot: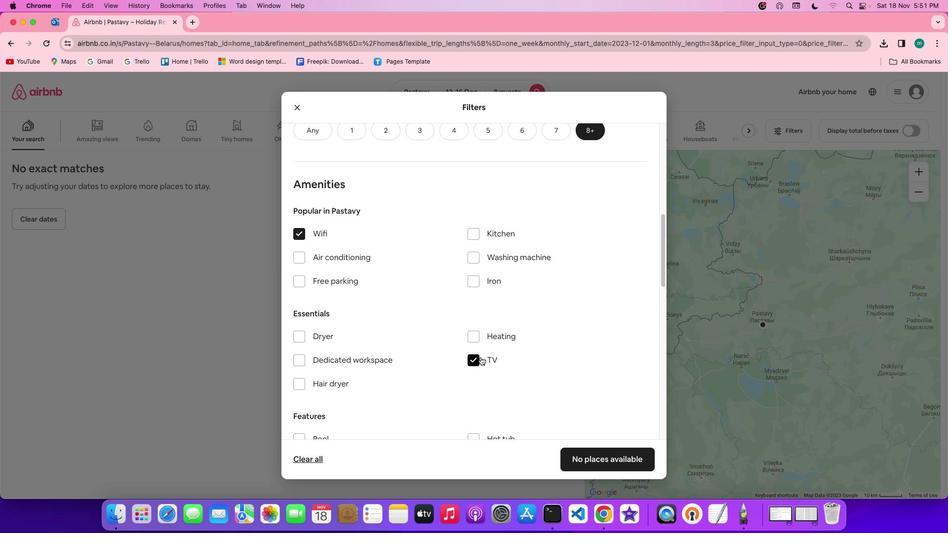 
Action: Mouse moved to (319, 281)
Screenshot: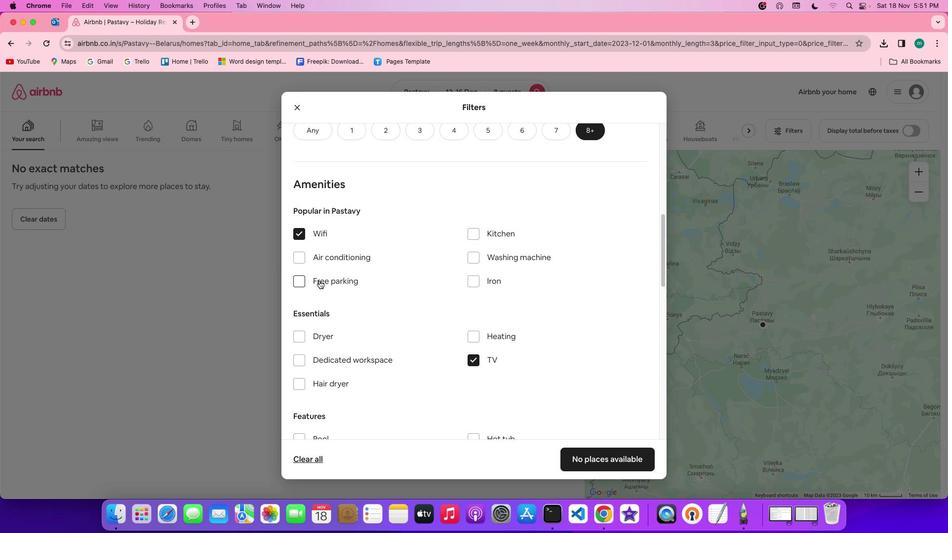 
Action: Mouse pressed left at (319, 281)
Screenshot: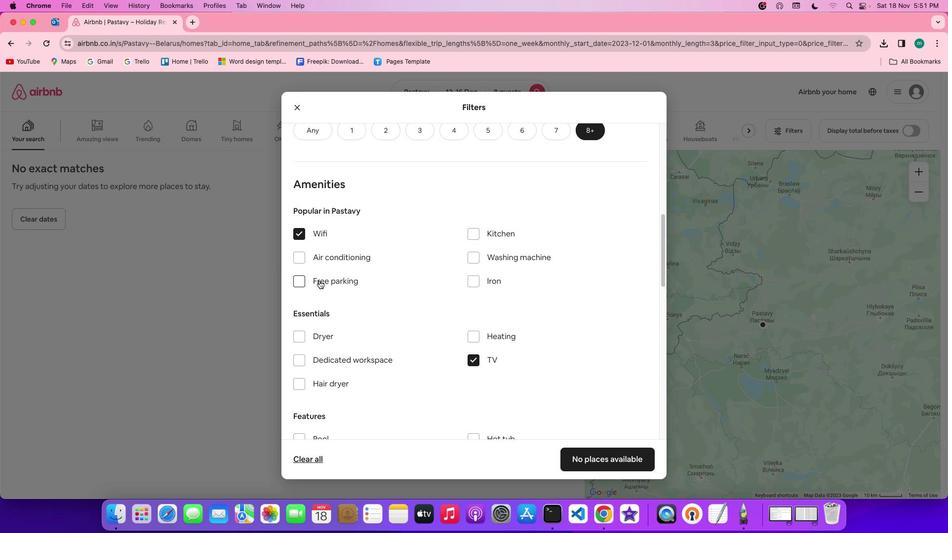 
Action: Mouse moved to (412, 308)
Screenshot: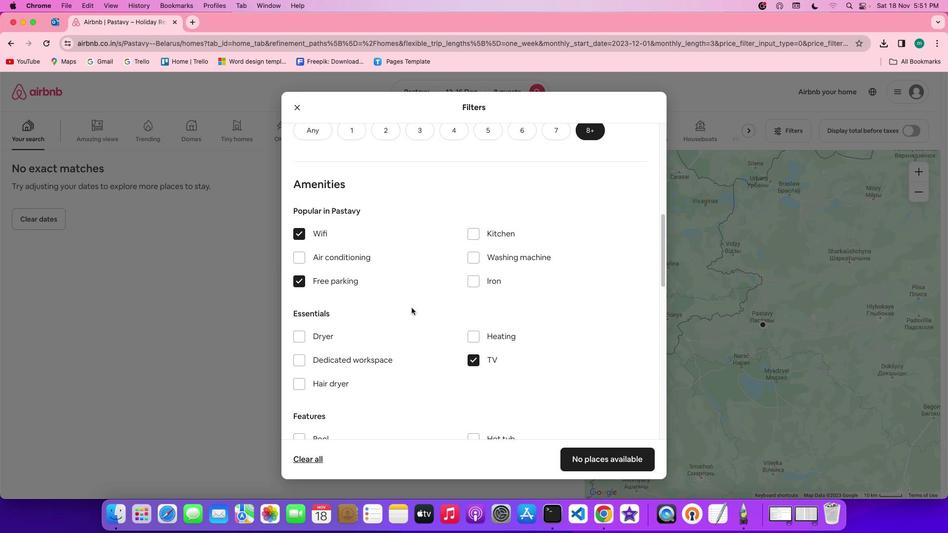 
Action: Mouse scrolled (412, 308) with delta (0, 0)
Screenshot: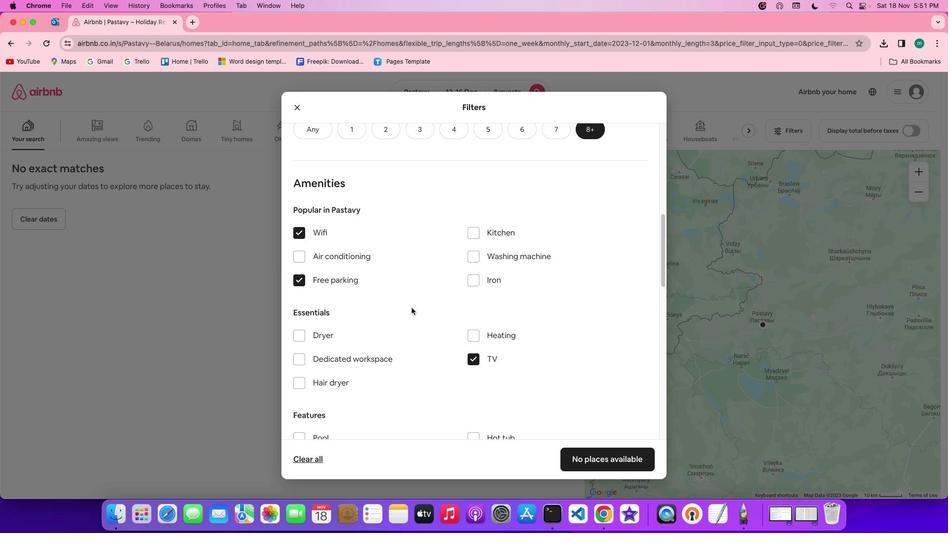 
Action: Mouse scrolled (412, 308) with delta (0, 0)
Screenshot: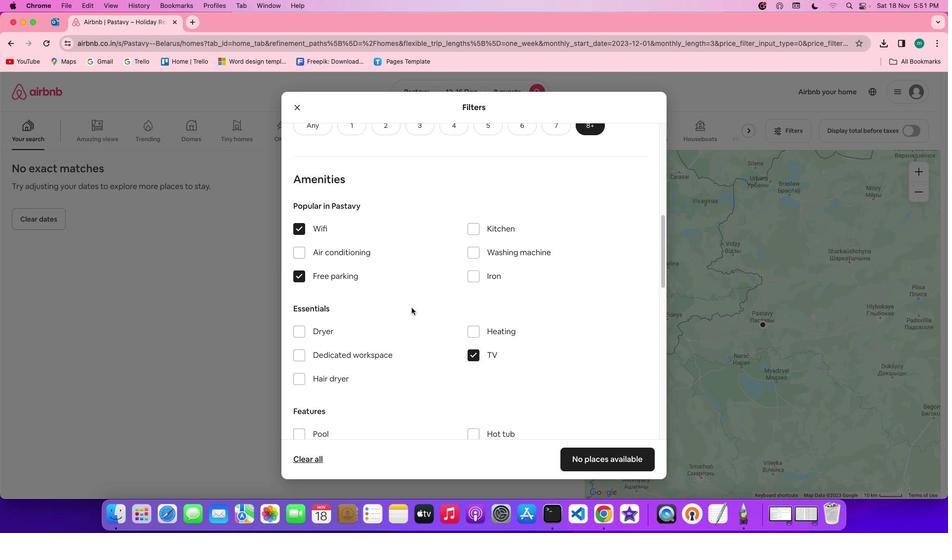 
Action: Mouse scrolled (412, 308) with delta (0, 0)
Screenshot: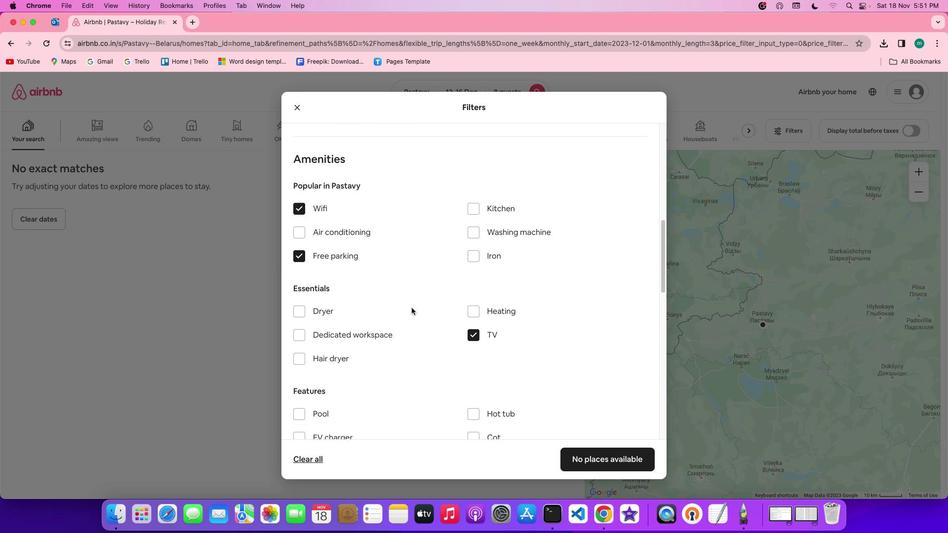 
Action: Mouse scrolled (412, 308) with delta (0, 0)
Screenshot: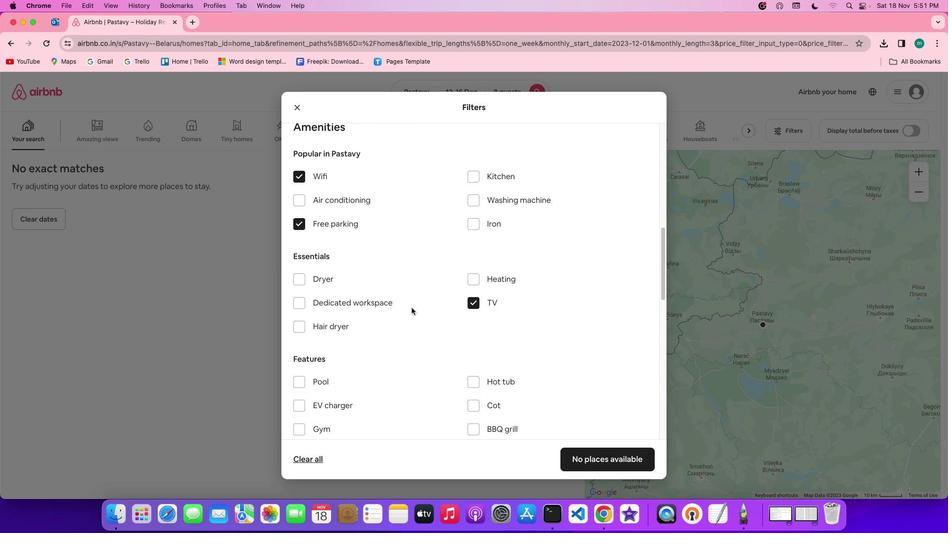 
Action: Mouse scrolled (412, 308) with delta (0, 0)
Screenshot: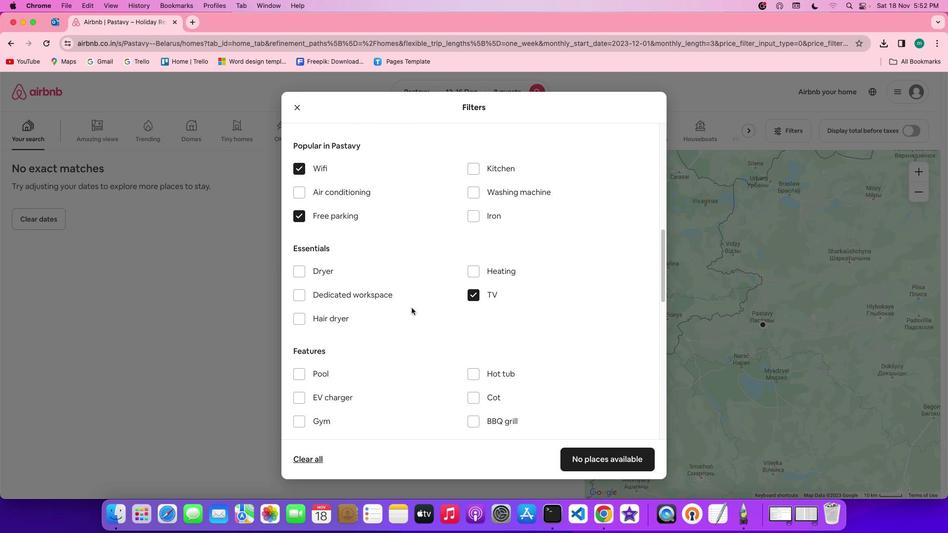 
Action: Mouse scrolled (412, 308) with delta (0, 0)
Screenshot: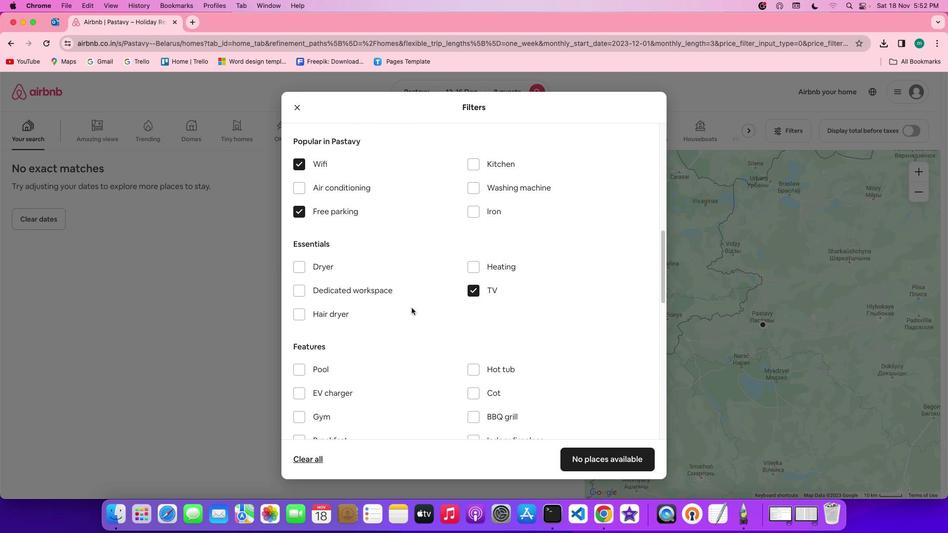 
Action: Mouse scrolled (412, 308) with delta (0, 0)
Screenshot: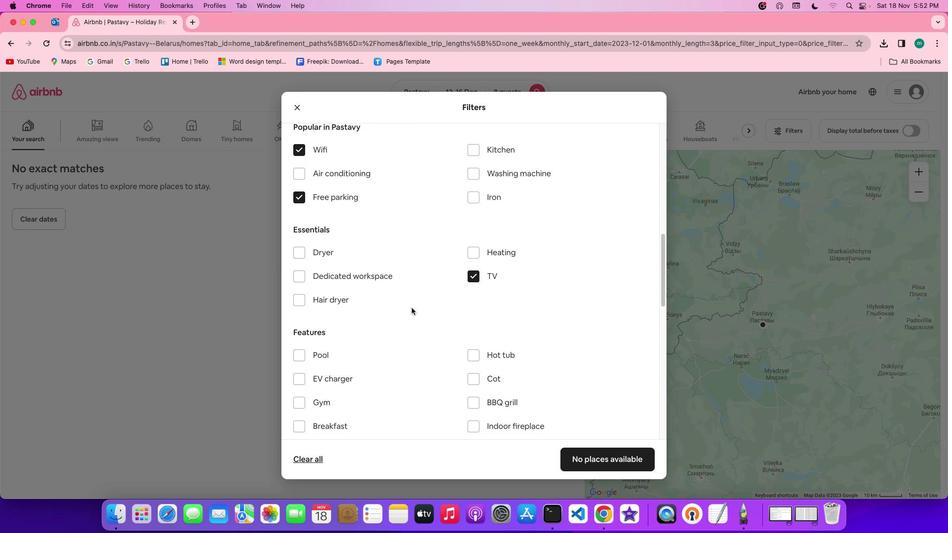 
Action: Mouse scrolled (412, 308) with delta (0, 0)
Screenshot: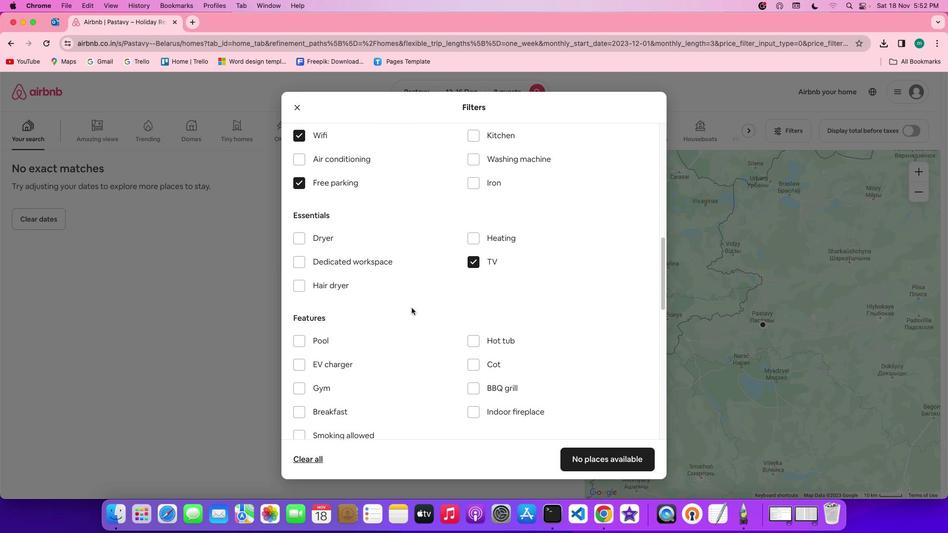 
Action: Mouse scrolled (412, 308) with delta (0, 0)
Screenshot: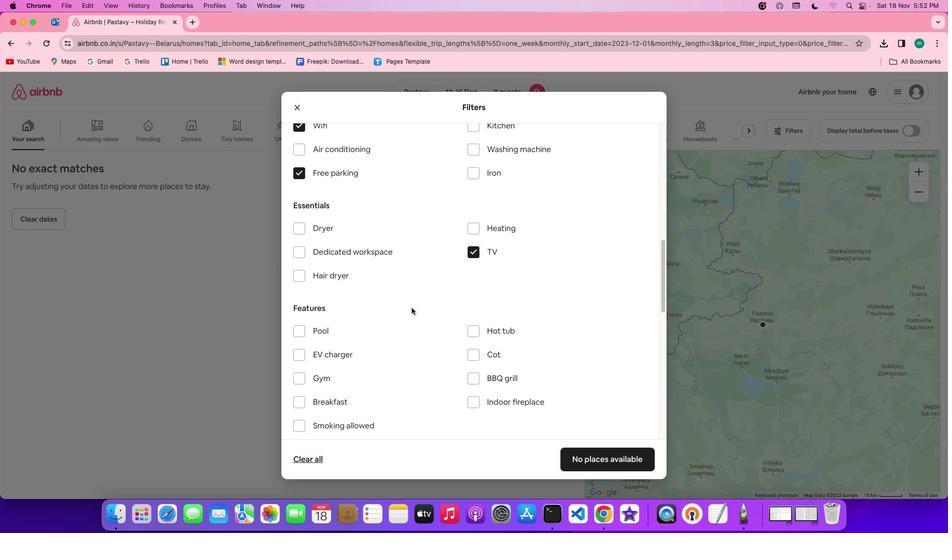
Action: Mouse scrolled (412, 308) with delta (0, 0)
Screenshot: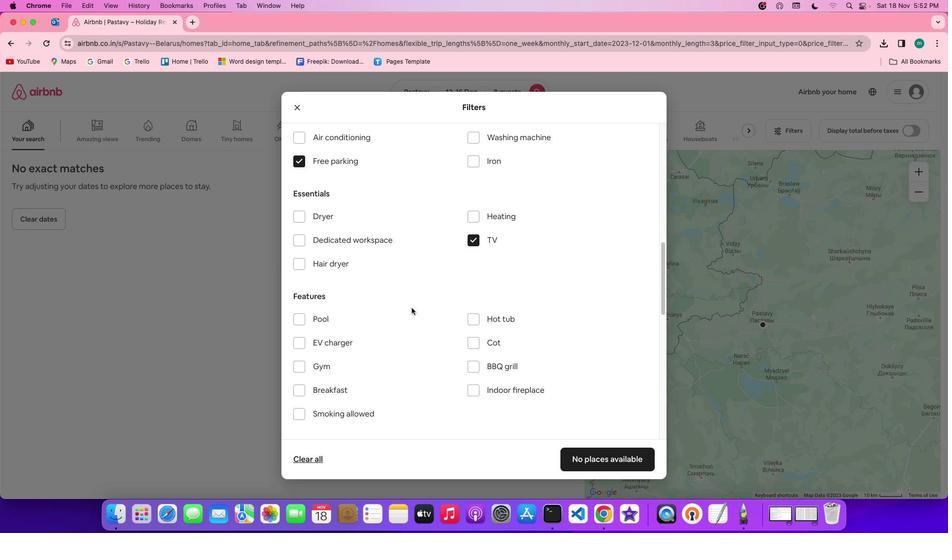 
Action: Mouse scrolled (412, 308) with delta (0, 0)
Screenshot: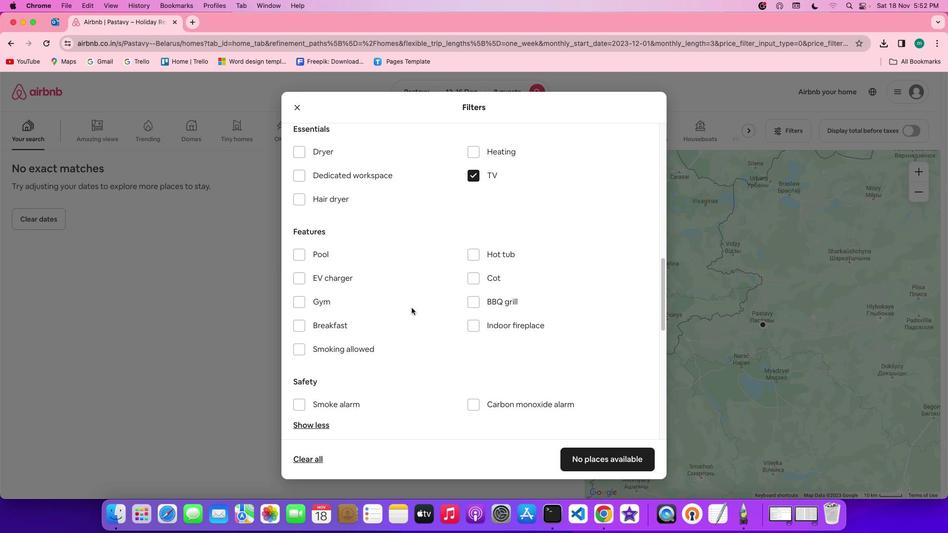 
Action: Mouse moved to (306, 285)
Screenshot: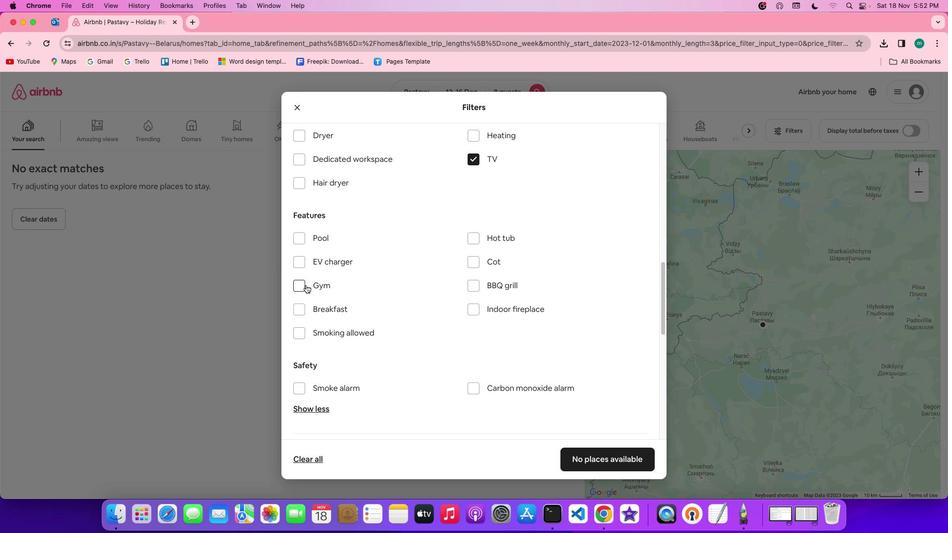 
Action: Mouse pressed left at (306, 285)
Screenshot: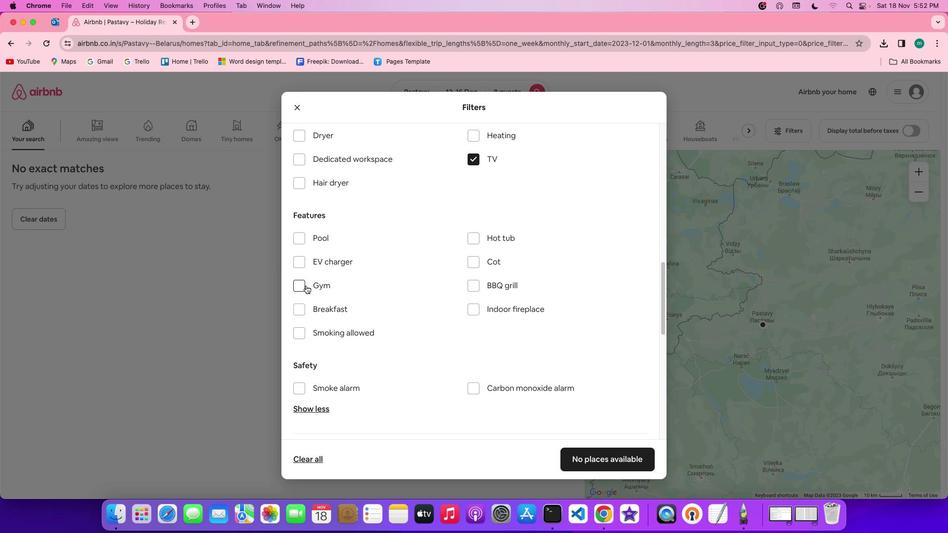 
Action: Mouse moved to (306, 311)
Screenshot: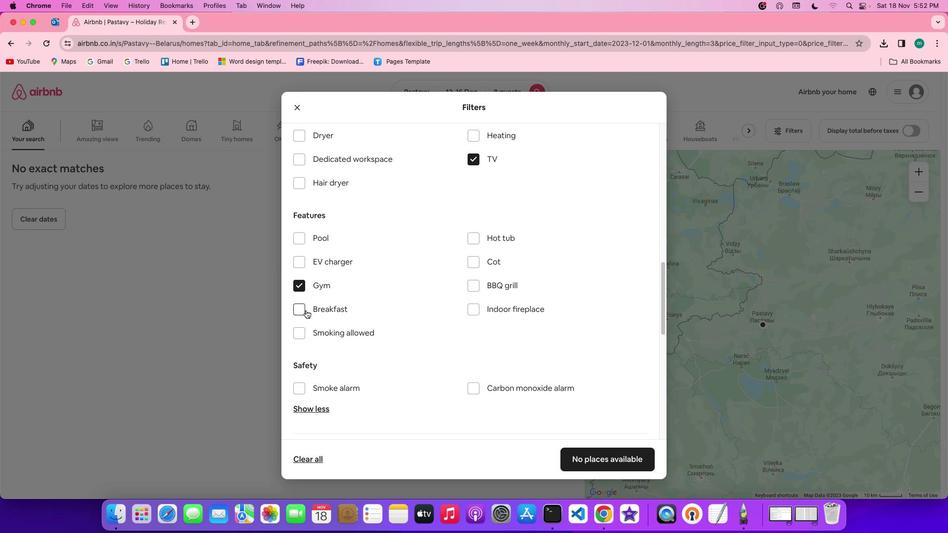 
Action: Mouse pressed left at (306, 311)
Screenshot: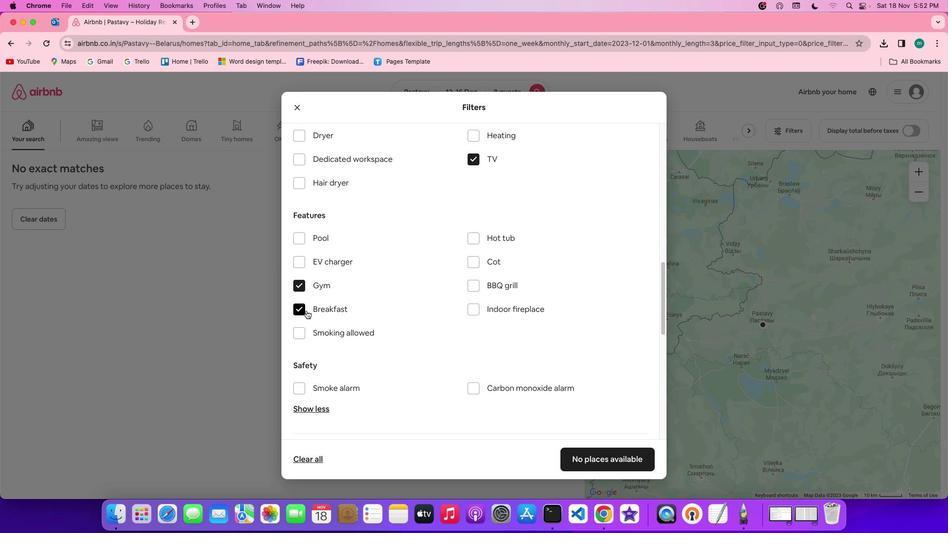 
Action: Mouse moved to (415, 338)
Screenshot: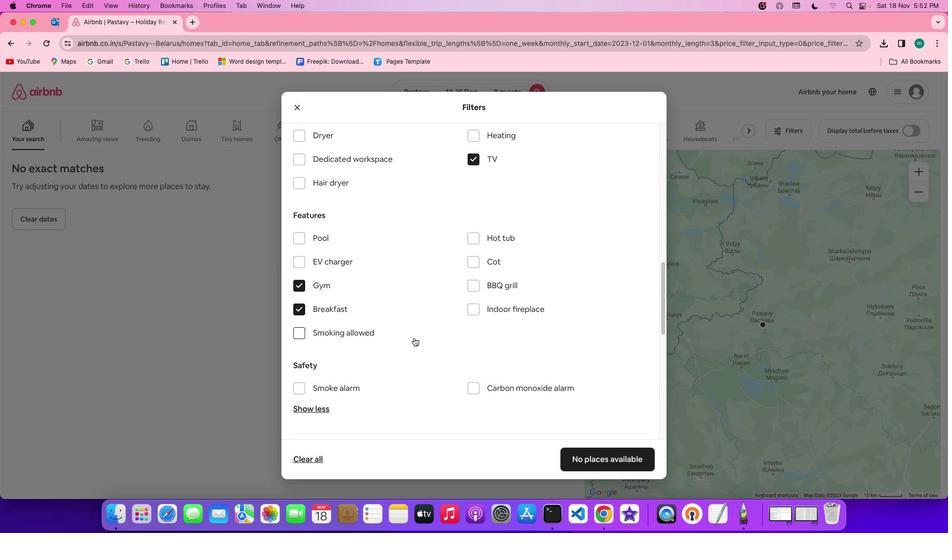 
Action: Mouse scrolled (415, 338) with delta (0, 0)
Screenshot: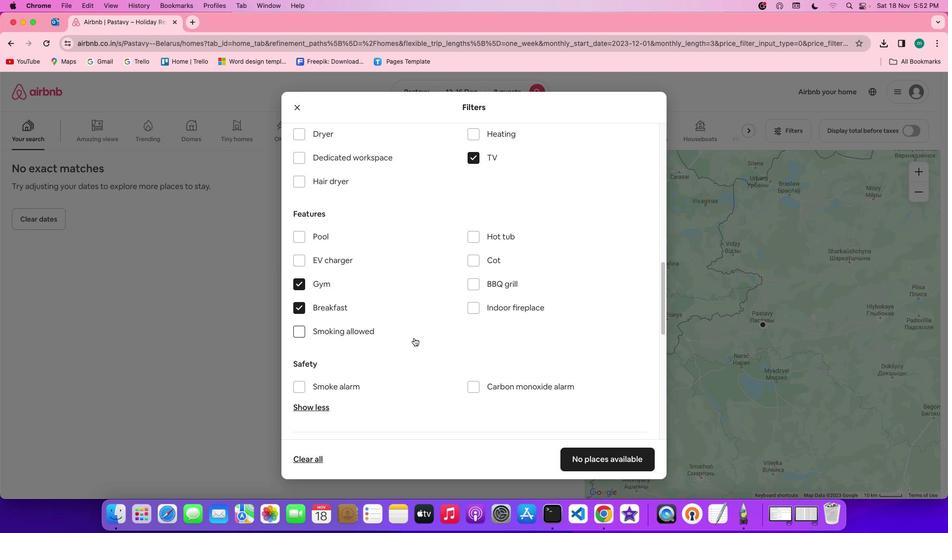 
Action: Mouse scrolled (415, 338) with delta (0, 0)
Screenshot: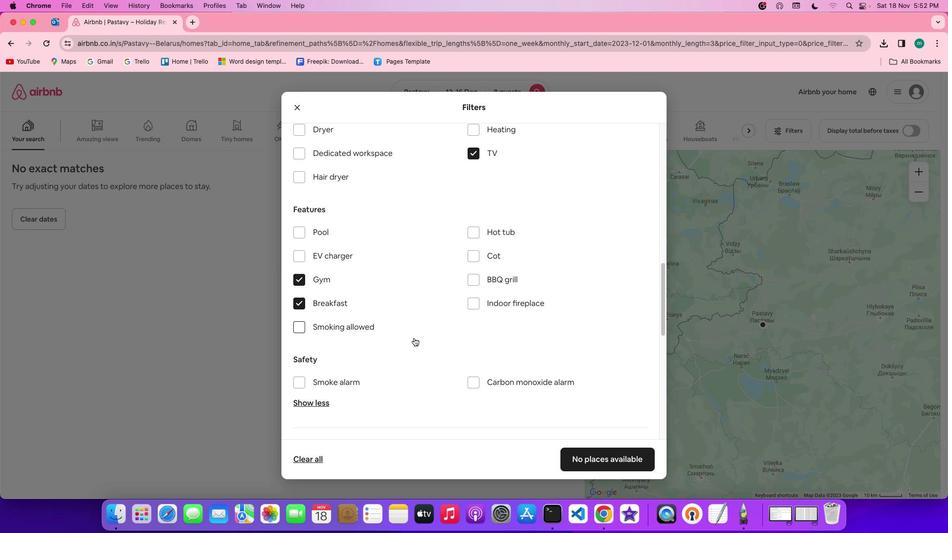 
Action: Mouse scrolled (415, 338) with delta (0, 0)
Screenshot: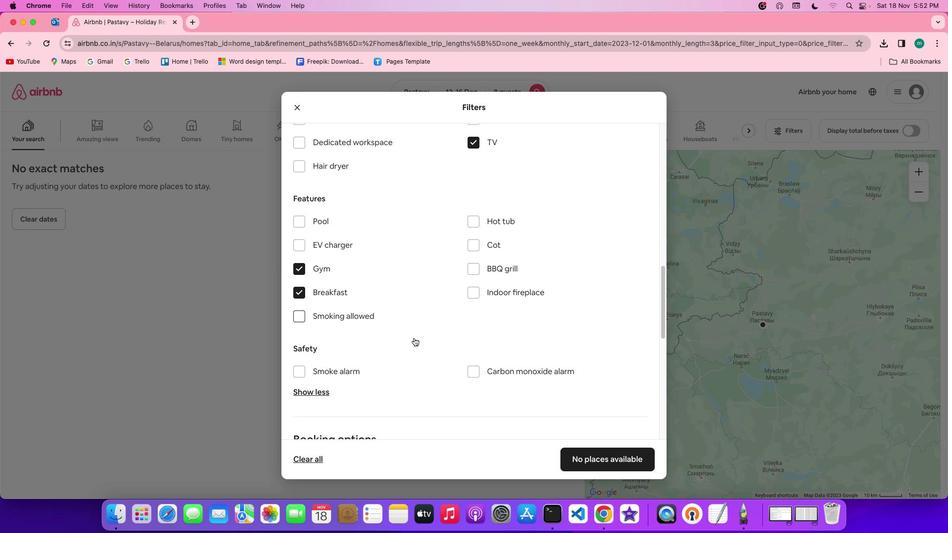 
Action: Mouse moved to (455, 357)
Screenshot: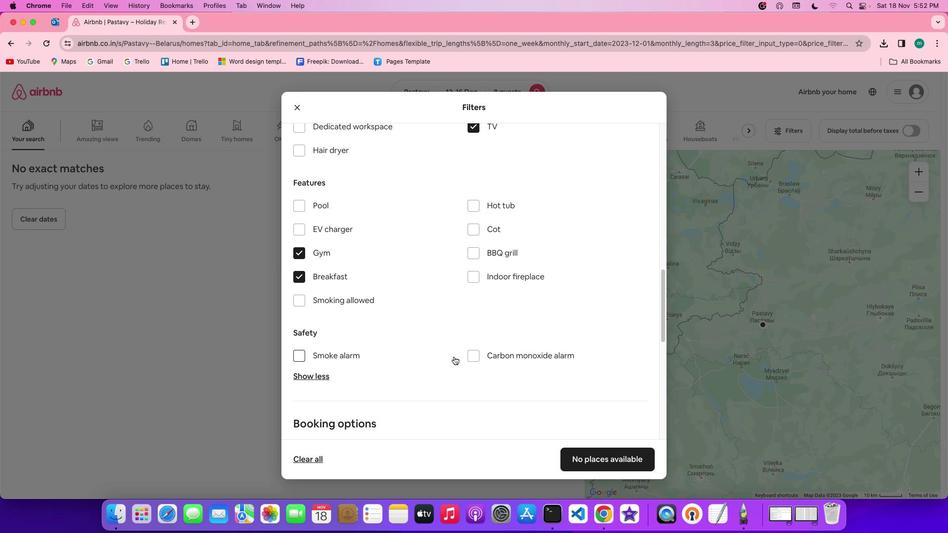 
Action: Mouse scrolled (455, 357) with delta (0, 0)
Screenshot: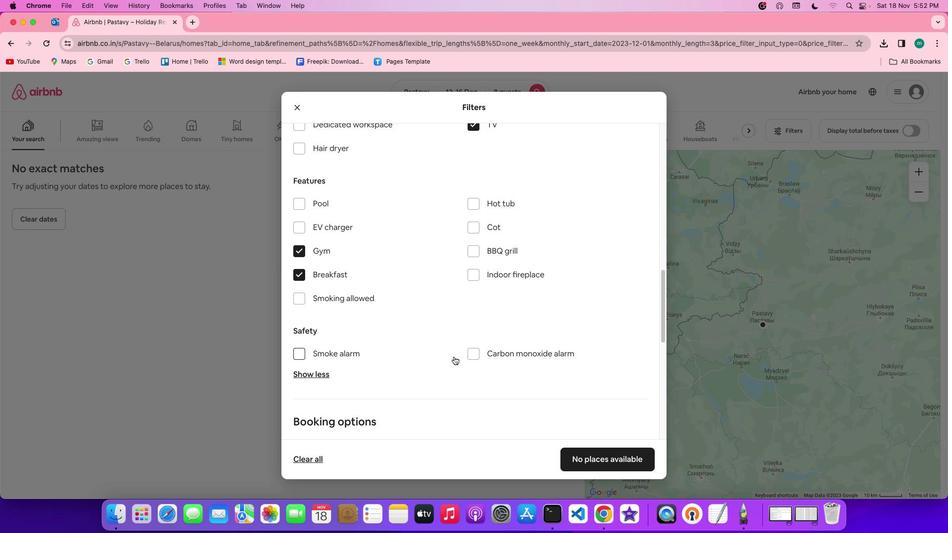 
Action: Mouse scrolled (455, 357) with delta (0, 0)
Screenshot: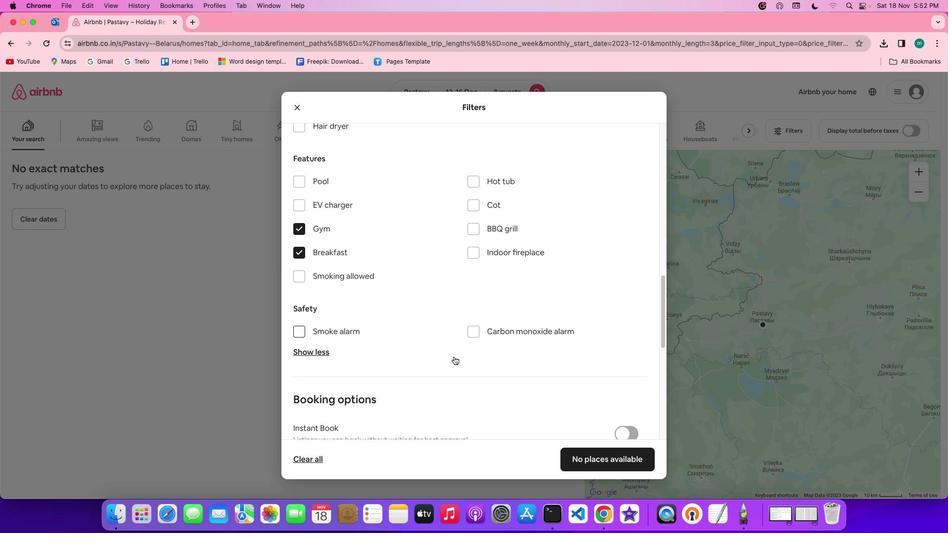 
Action: Mouse scrolled (455, 357) with delta (0, 0)
Screenshot: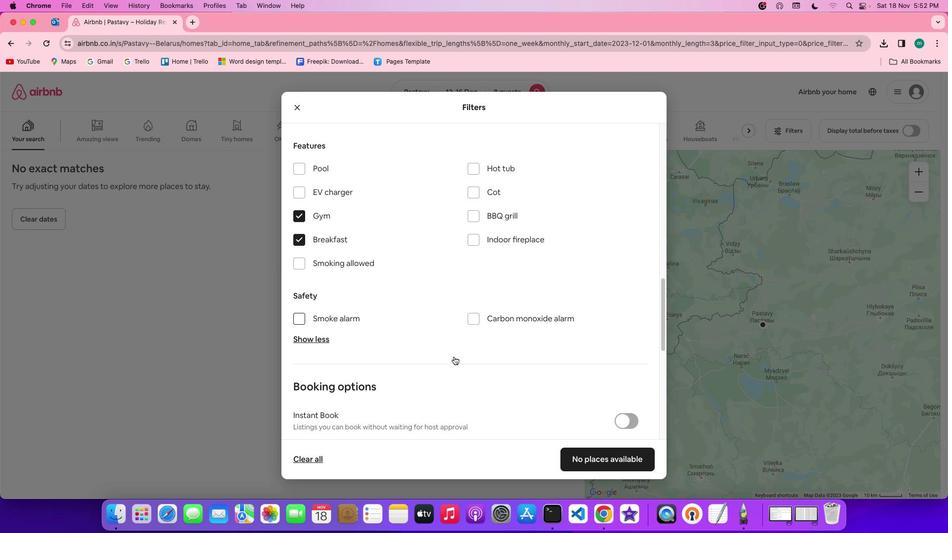 
Action: Mouse scrolled (455, 357) with delta (0, 0)
Screenshot: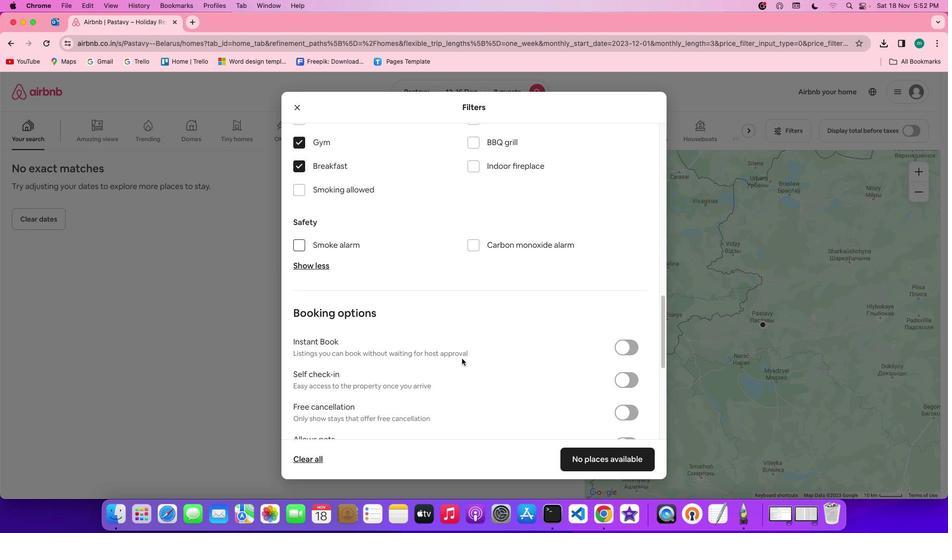 
Action: Mouse moved to (511, 371)
Screenshot: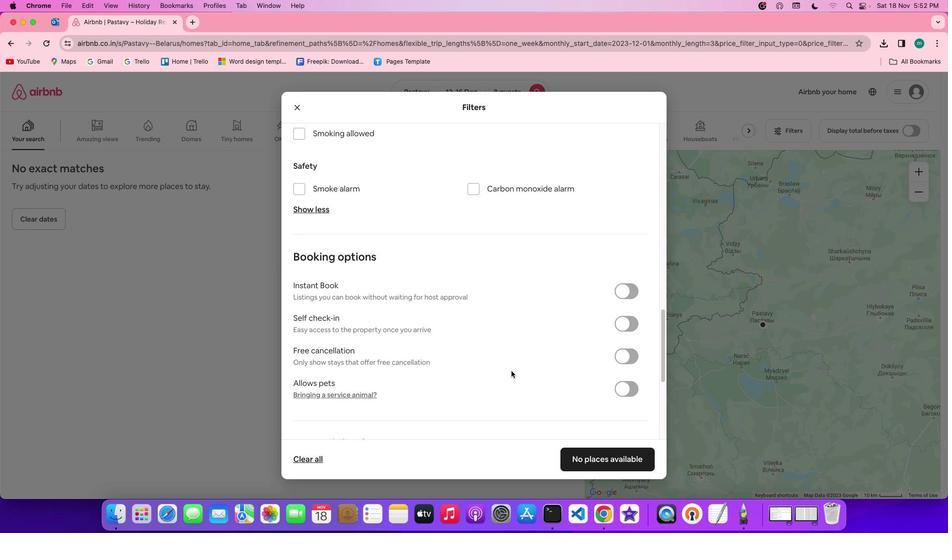 
Action: Mouse scrolled (511, 371) with delta (0, 0)
Screenshot: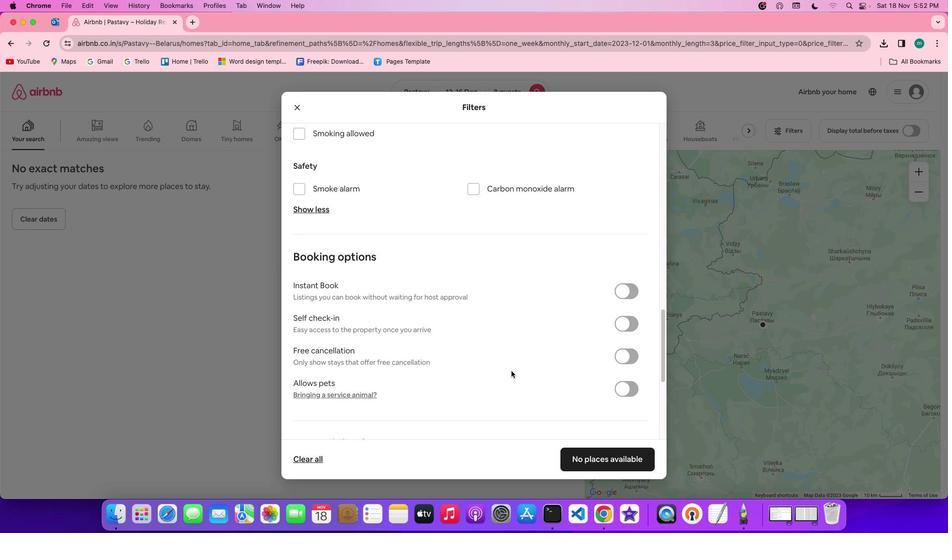 
Action: Mouse scrolled (511, 371) with delta (0, 0)
Screenshot: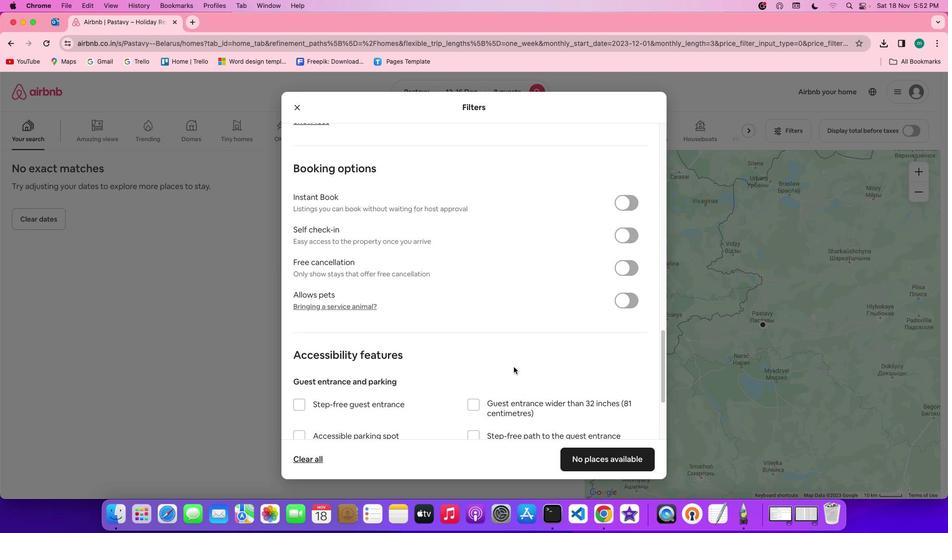 
Action: Mouse scrolled (511, 371) with delta (0, 0)
Screenshot: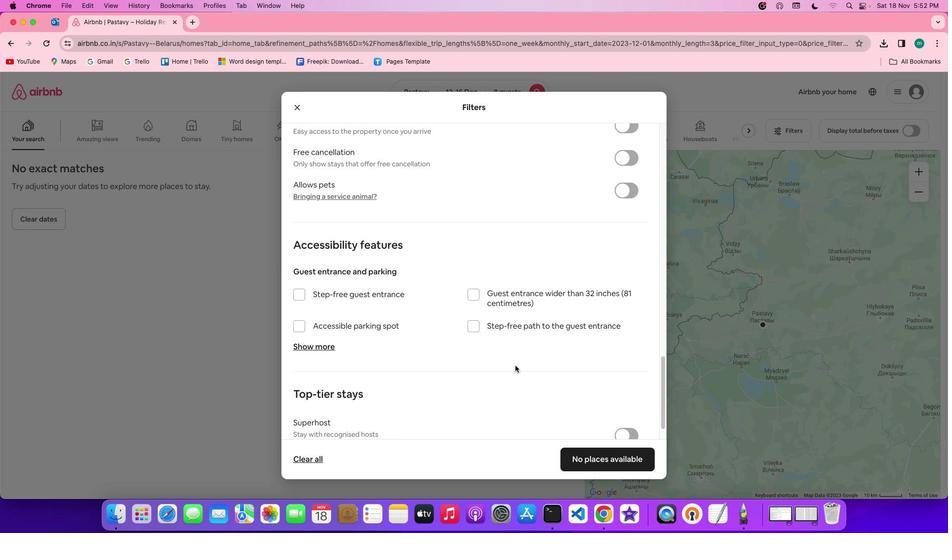 
Action: Mouse scrolled (511, 371) with delta (0, -1)
Screenshot: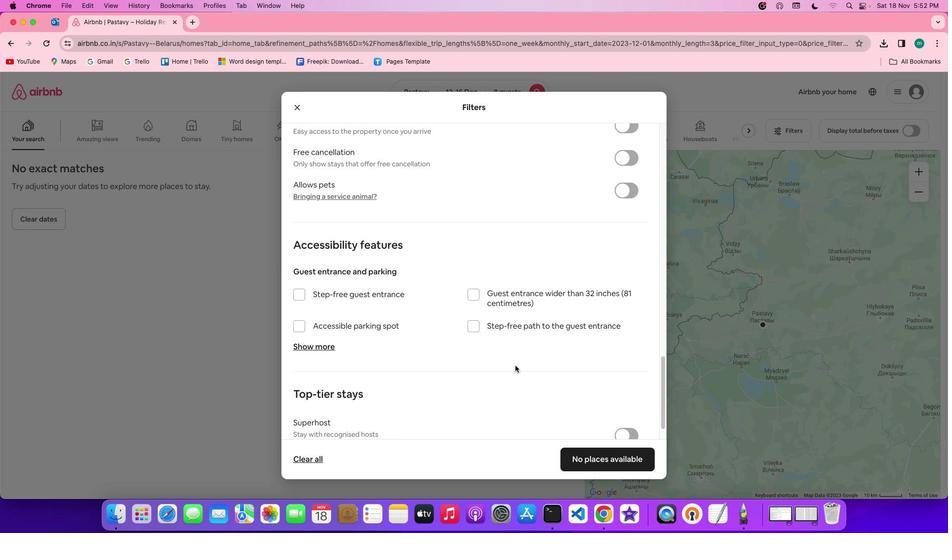 
Action: Mouse scrolled (511, 371) with delta (0, -1)
Screenshot: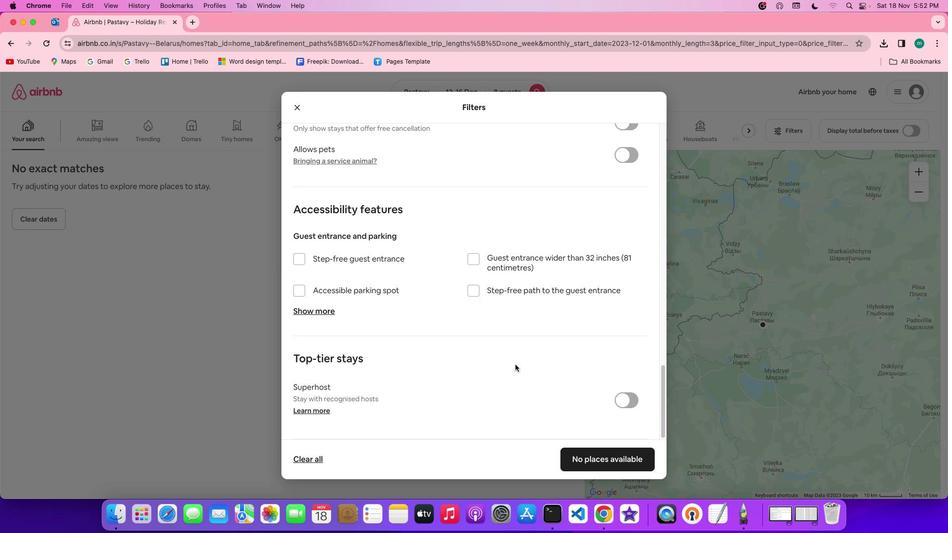
Action: Mouse moved to (516, 365)
Screenshot: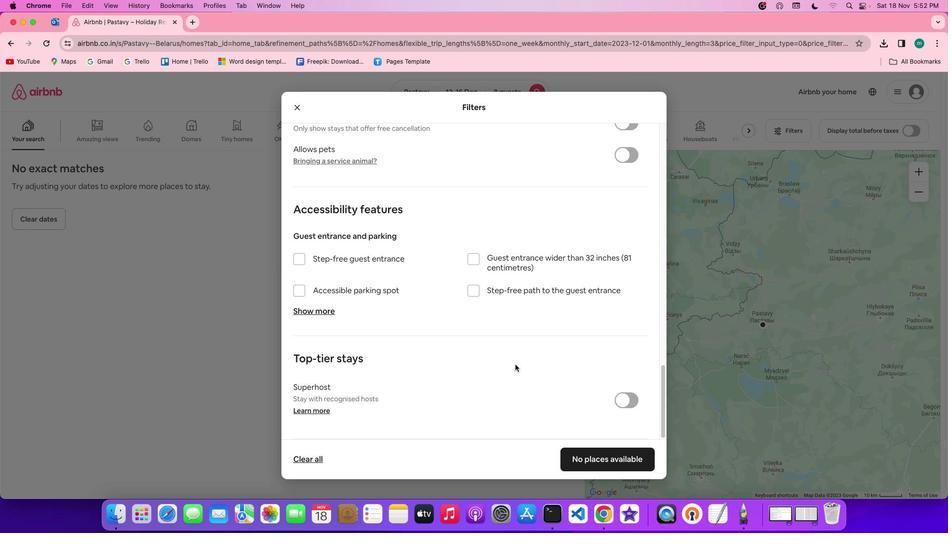 
Action: Mouse scrolled (516, 365) with delta (0, 0)
Screenshot: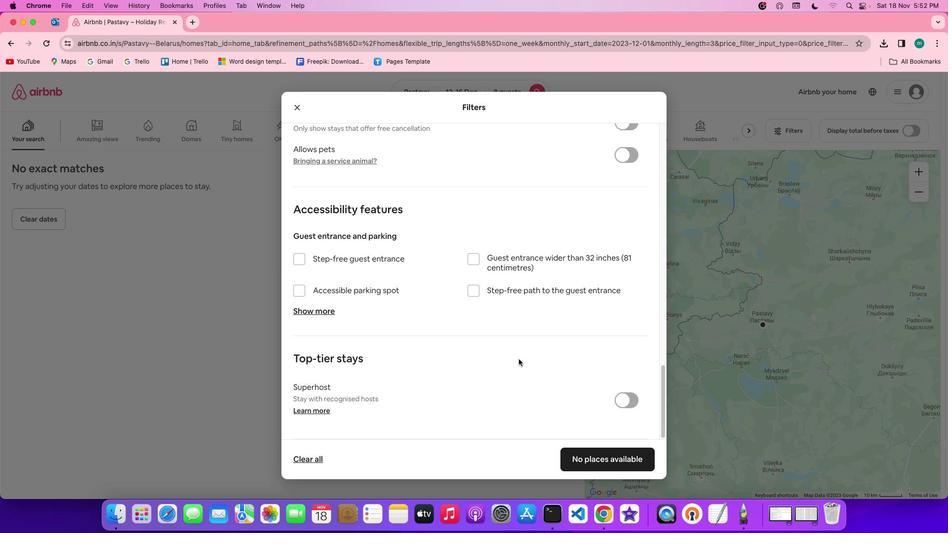 
Action: Mouse scrolled (516, 365) with delta (0, 0)
Screenshot: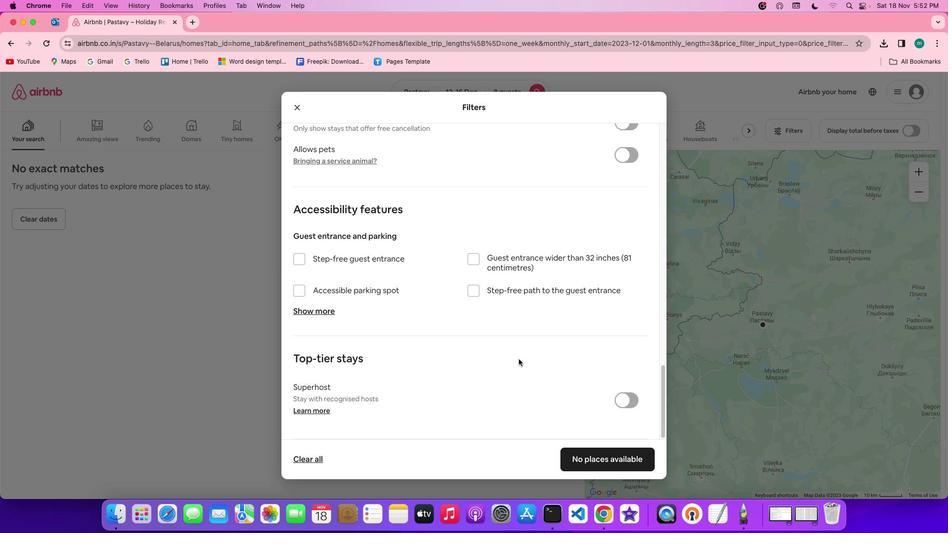 
Action: Mouse scrolled (516, 365) with delta (0, 0)
Screenshot: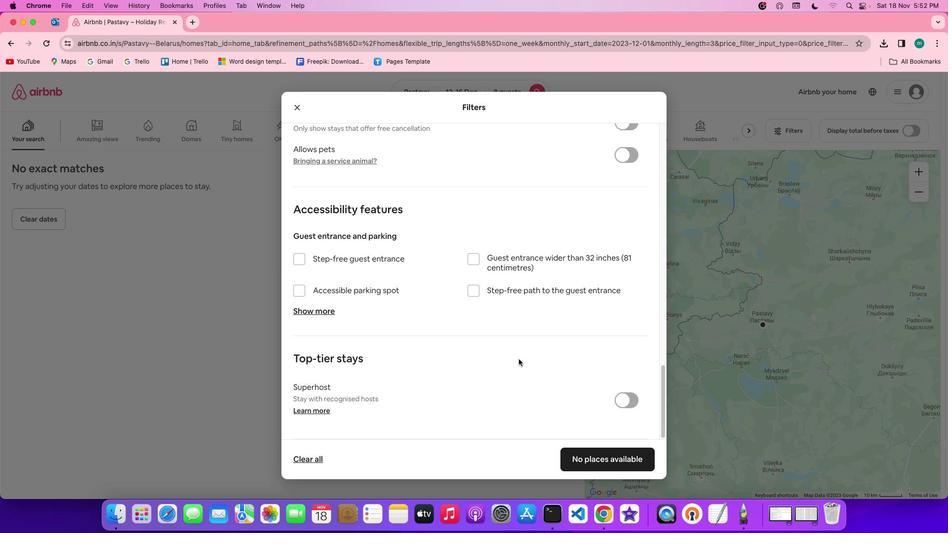 
Action: Mouse scrolled (516, 365) with delta (0, -1)
Screenshot: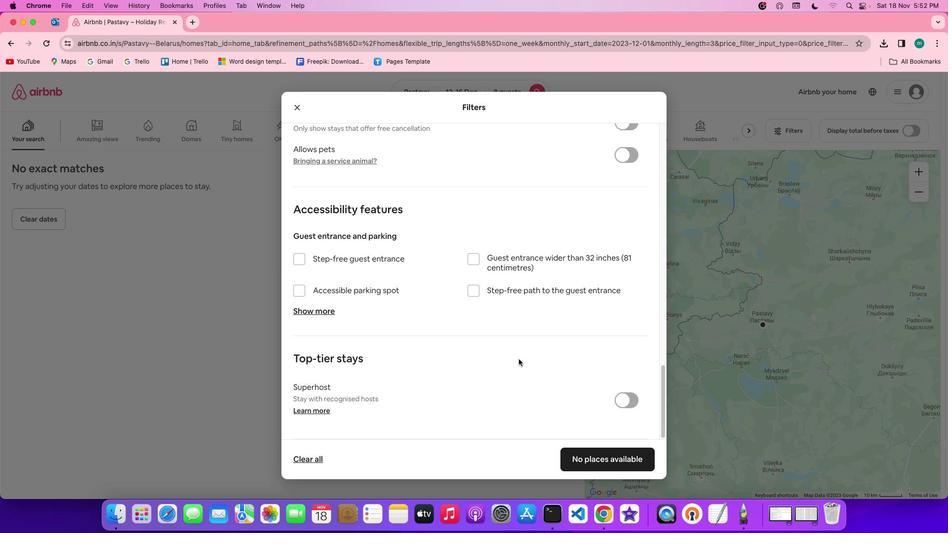 
Action: Mouse scrolled (516, 365) with delta (0, -1)
Screenshot: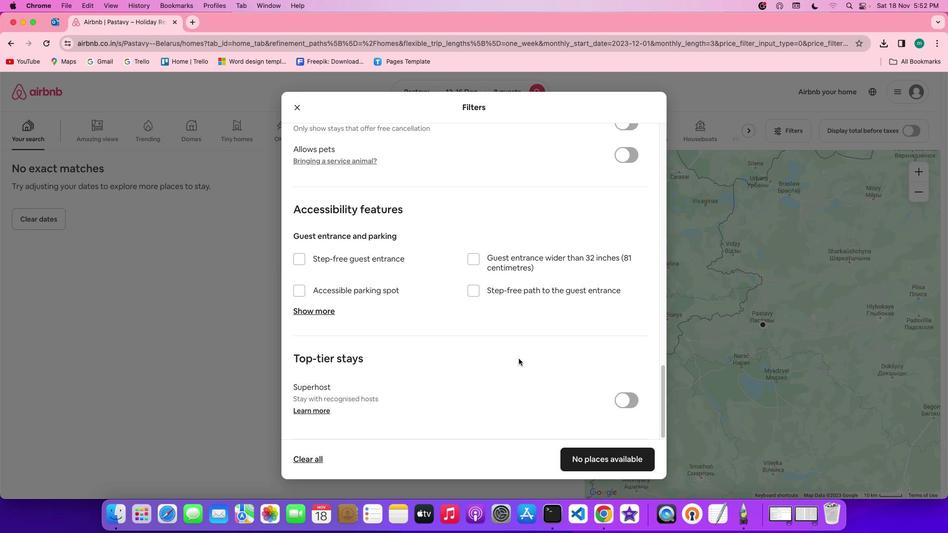 
Action: Mouse scrolled (516, 365) with delta (0, -2)
Screenshot: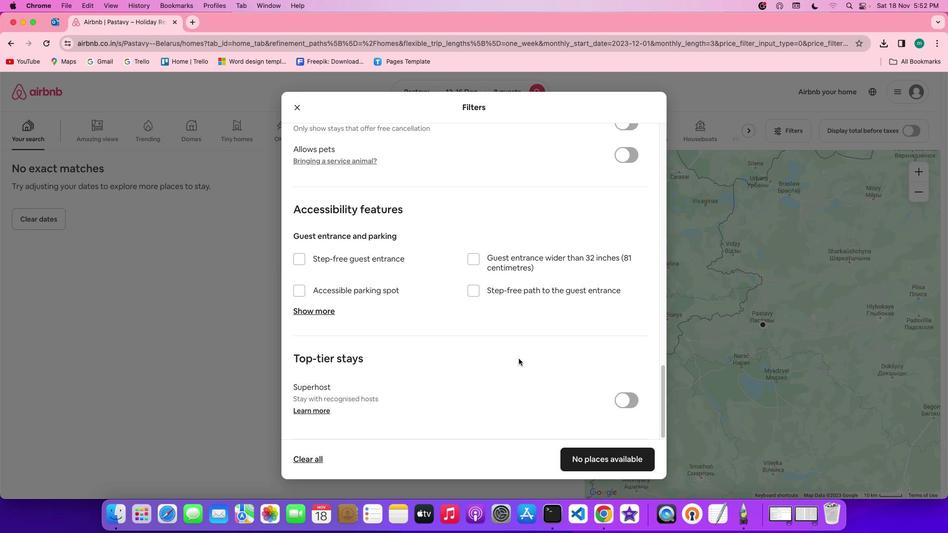 
Action: Mouse scrolled (516, 365) with delta (0, -2)
Screenshot: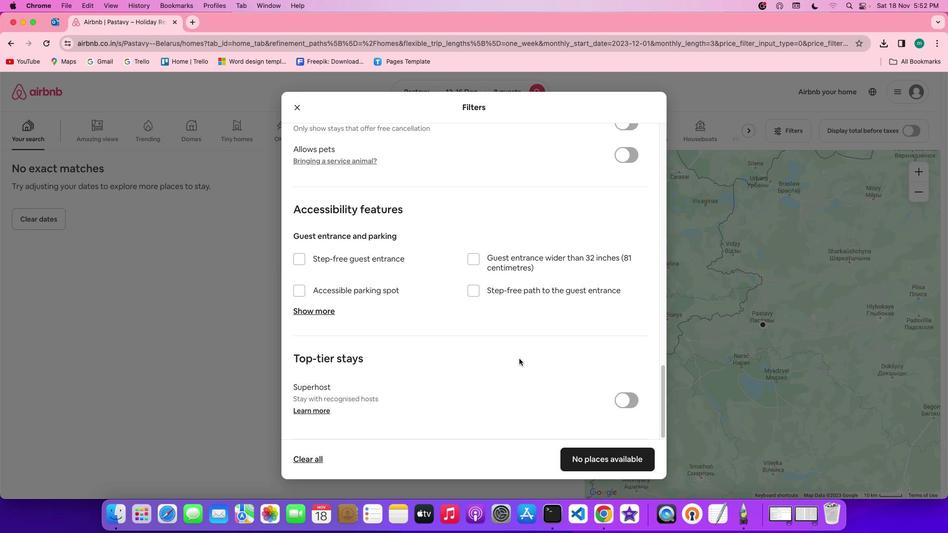 
Action: Mouse moved to (612, 458)
Screenshot: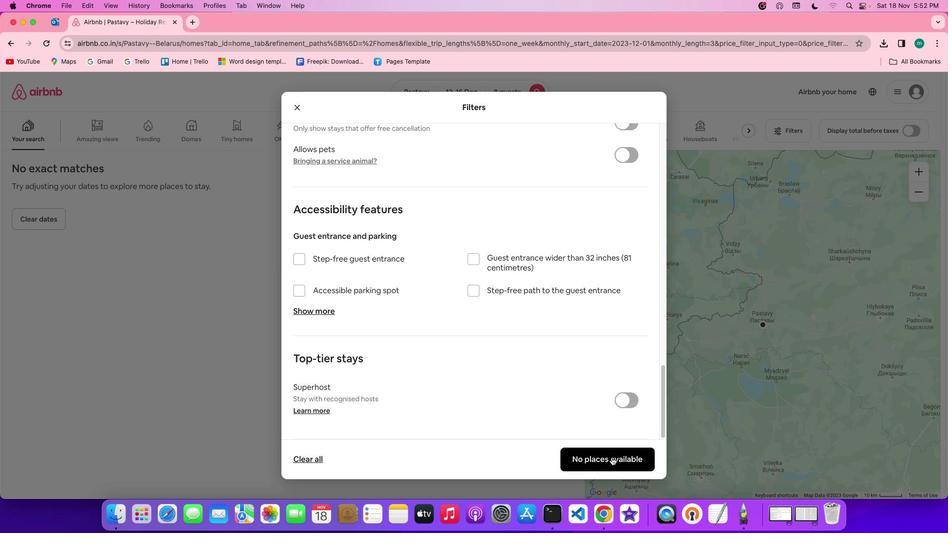 
Action: Mouse pressed left at (612, 458)
Screenshot: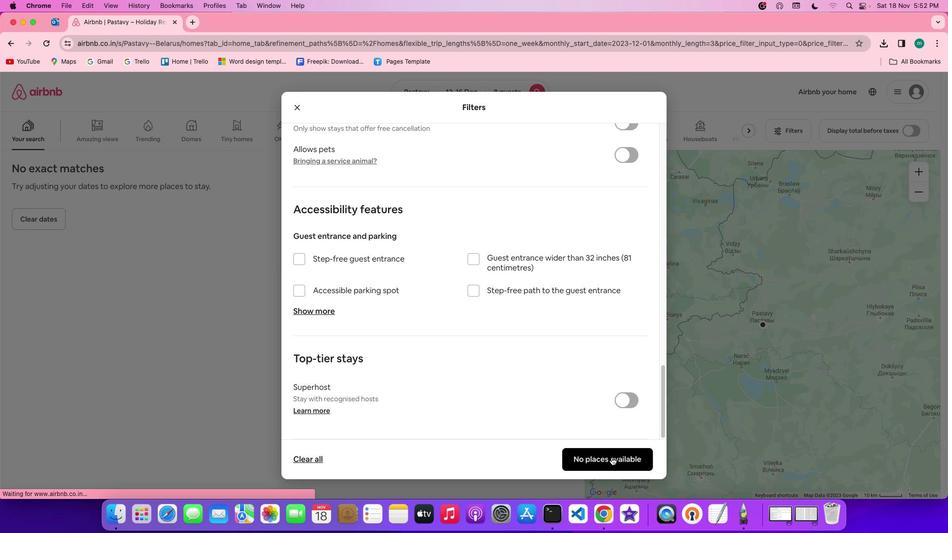 
Action: Mouse moved to (332, 360)
Screenshot: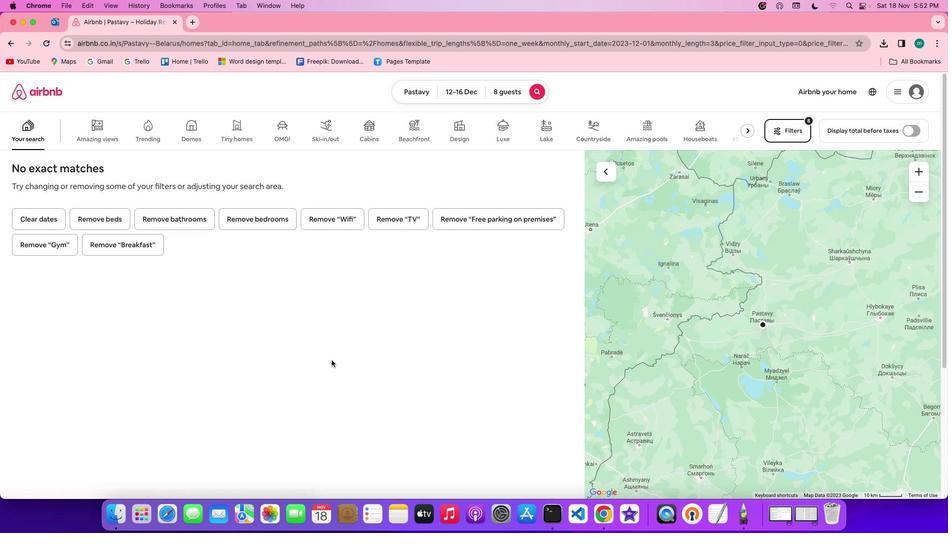 
